 Task: Create a due date automation trigger when advanced on, on the monday of the week a card is due add fields without custom field "Resume" set to a number lower than 1 and greater than 10 at 11:00 AM.
Action: Mouse moved to (875, 256)
Screenshot: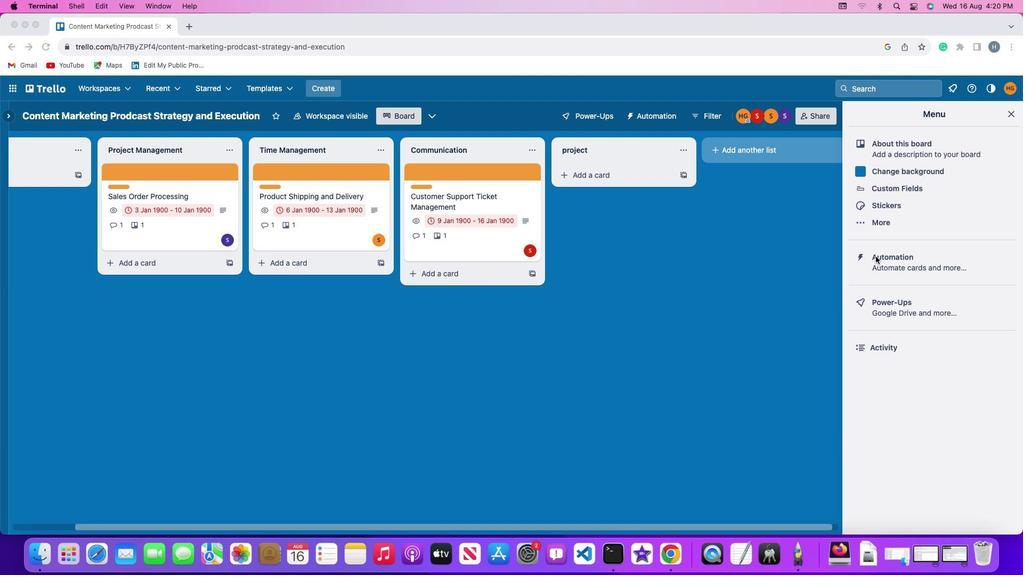 
Action: Mouse pressed left at (875, 256)
Screenshot: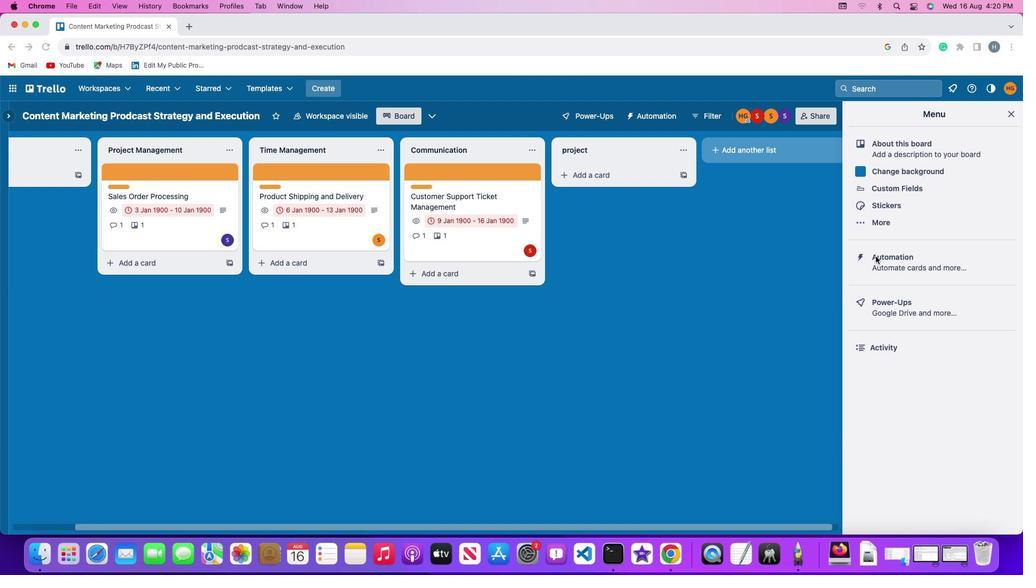 
Action: Mouse pressed left at (875, 256)
Screenshot: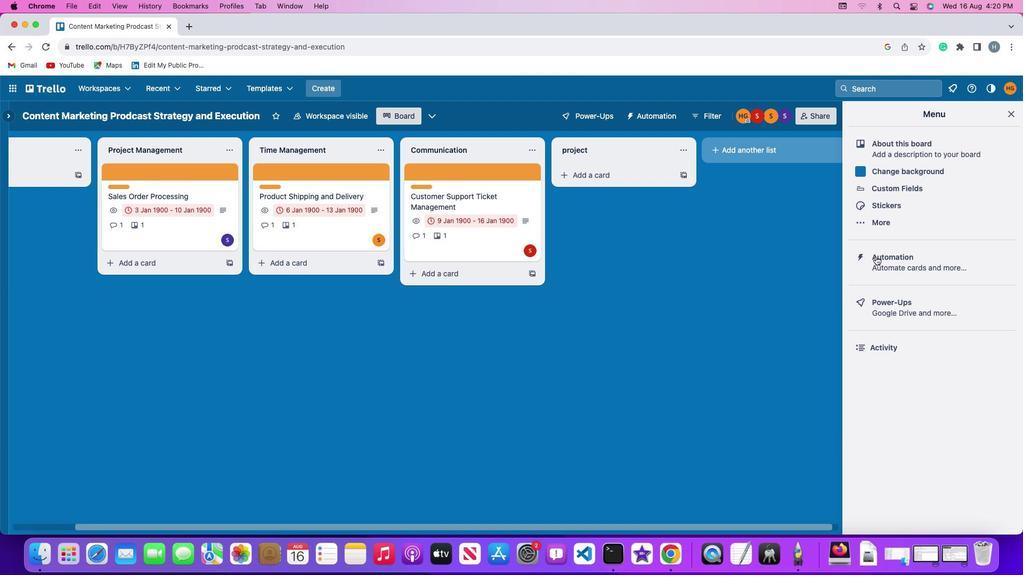 
Action: Mouse moved to (71, 259)
Screenshot: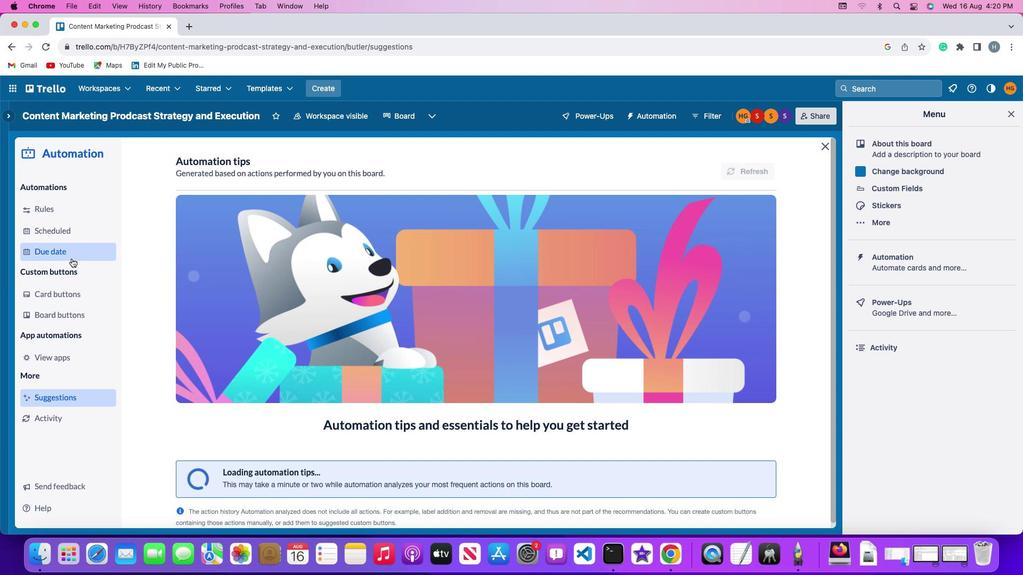 
Action: Mouse pressed left at (71, 259)
Screenshot: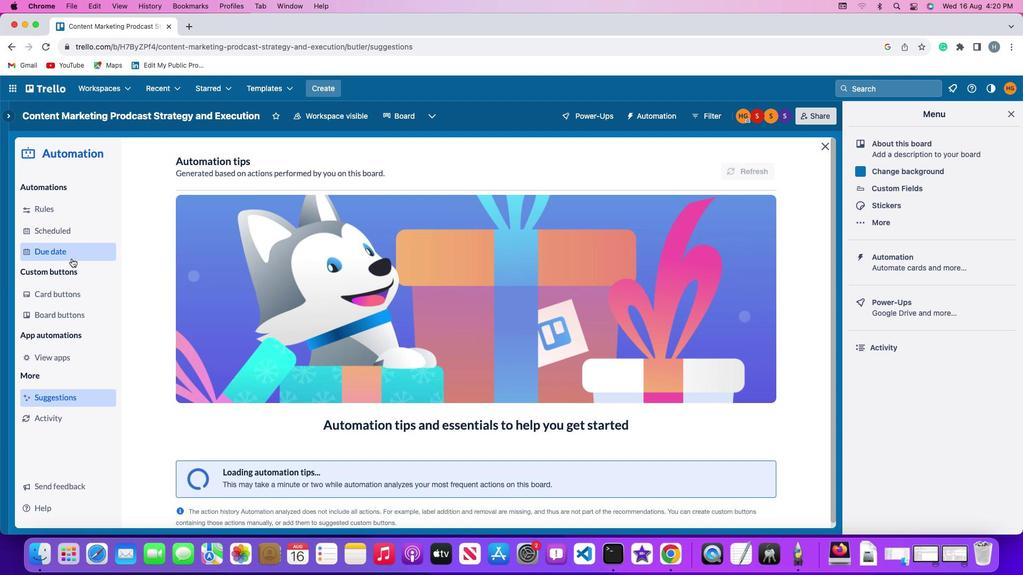 
Action: Mouse moved to (699, 170)
Screenshot: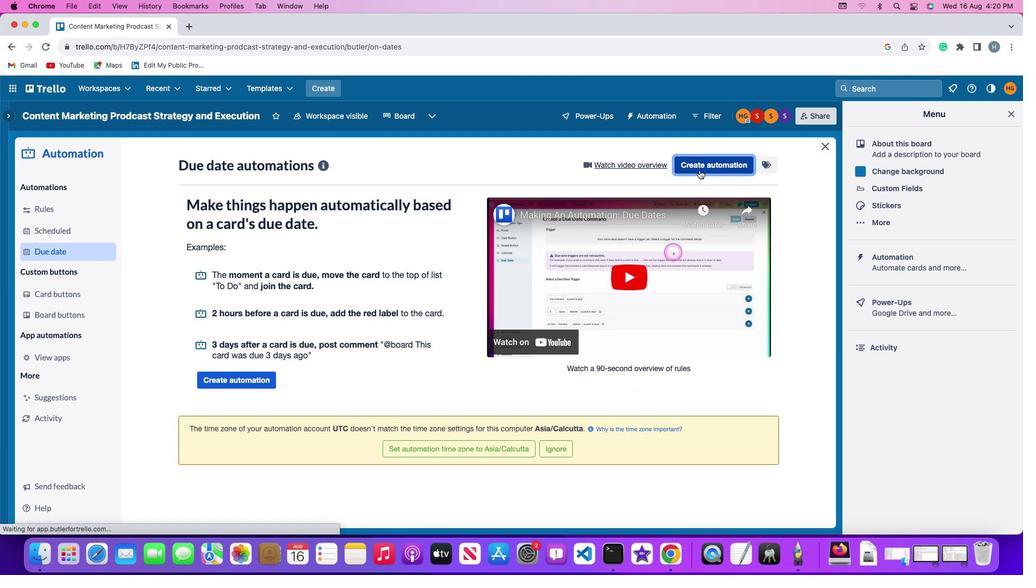 
Action: Mouse pressed left at (699, 170)
Screenshot: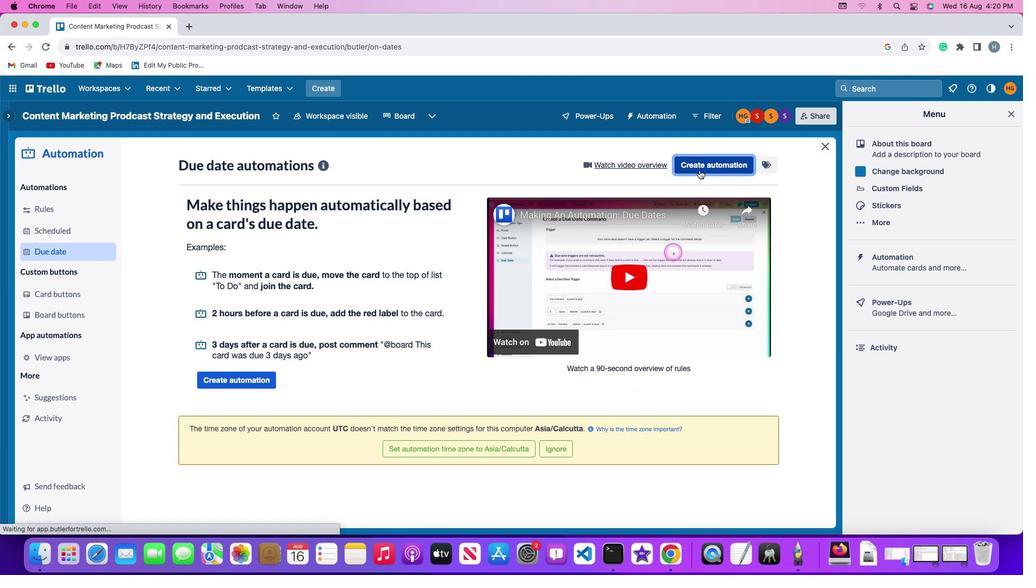 
Action: Mouse moved to (202, 266)
Screenshot: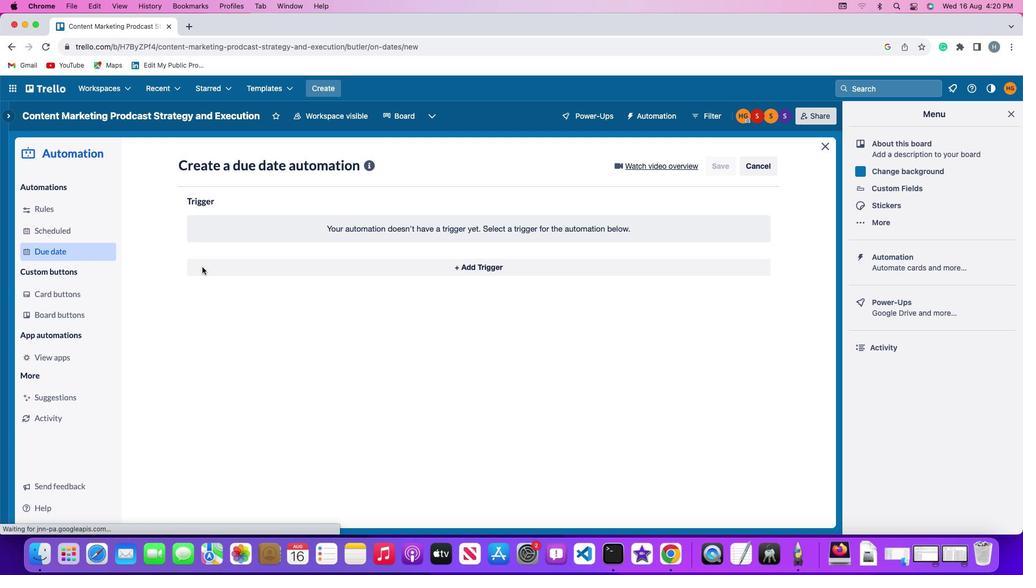 
Action: Mouse pressed left at (202, 266)
Screenshot: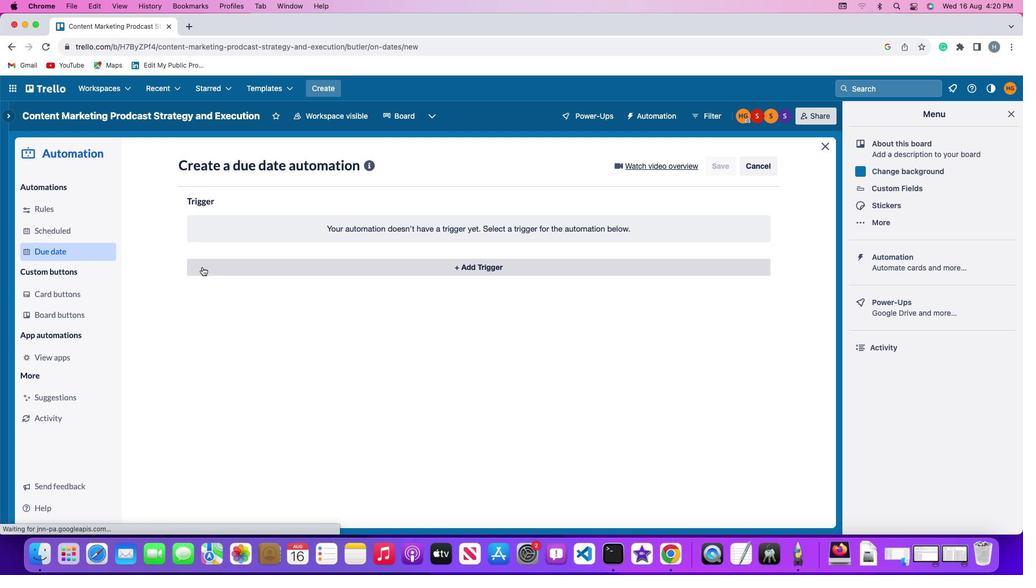 
Action: Mouse moved to (237, 462)
Screenshot: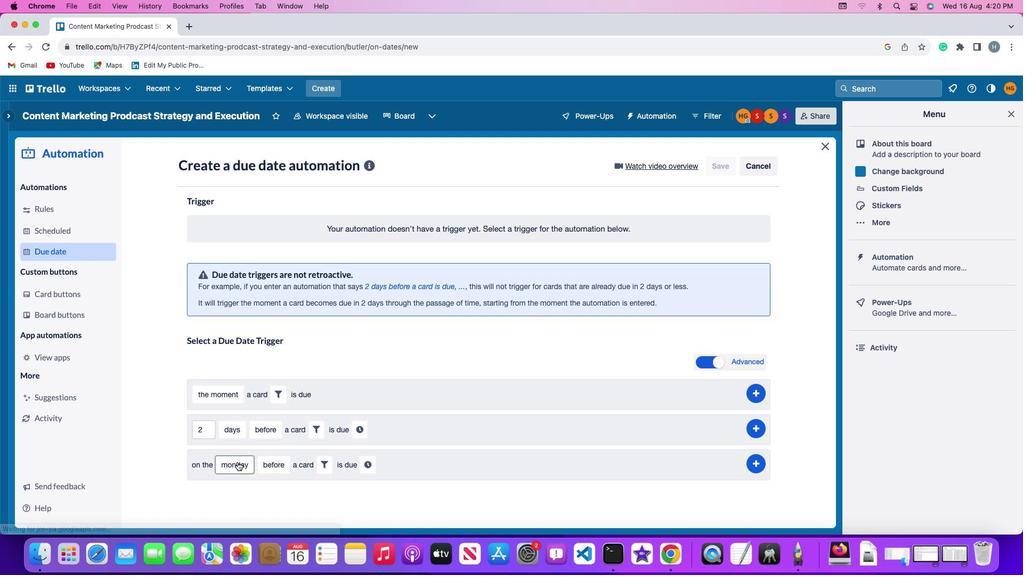 
Action: Mouse pressed left at (237, 462)
Screenshot: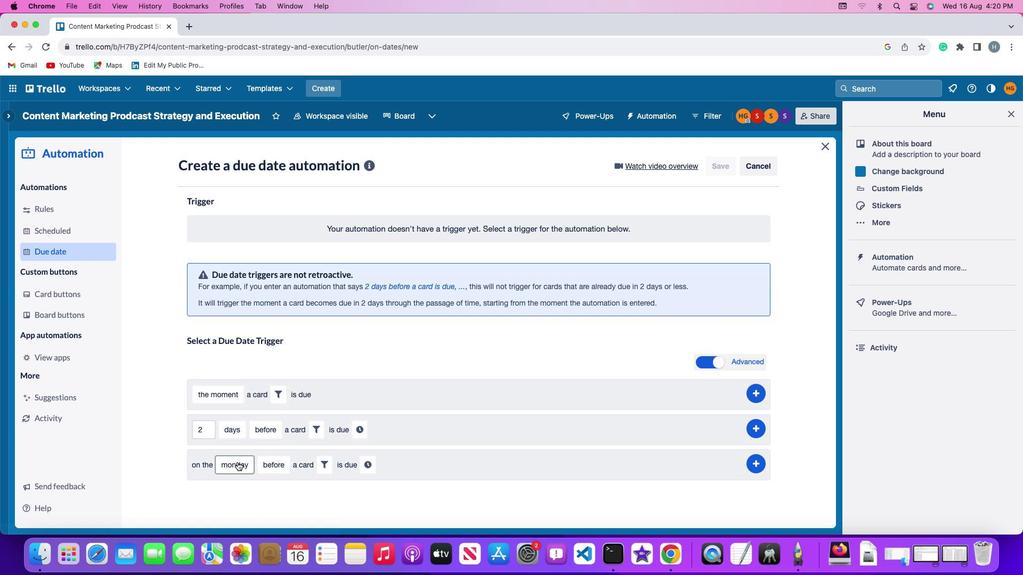 
Action: Mouse moved to (245, 318)
Screenshot: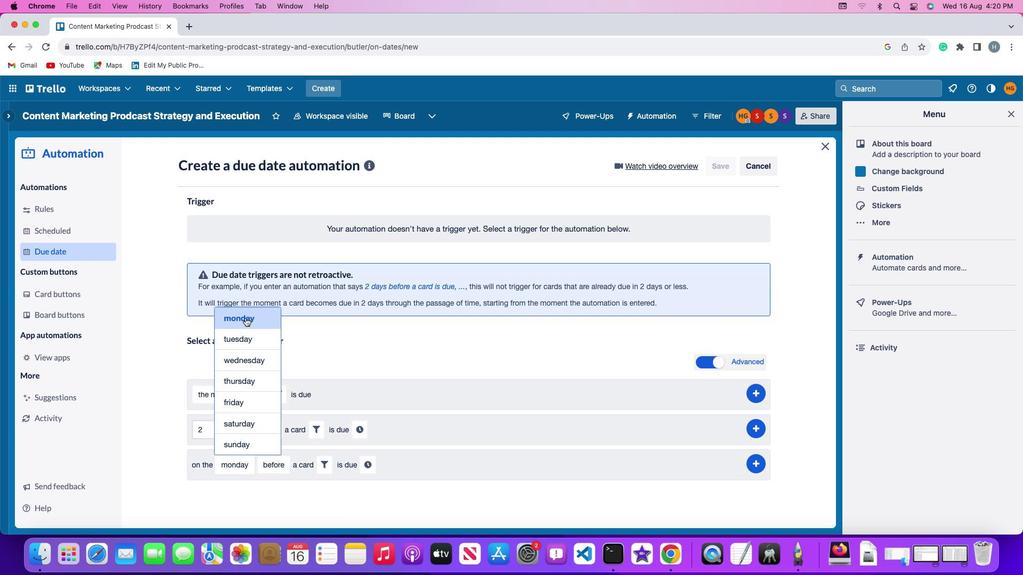
Action: Mouse pressed left at (245, 318)
Screenshot: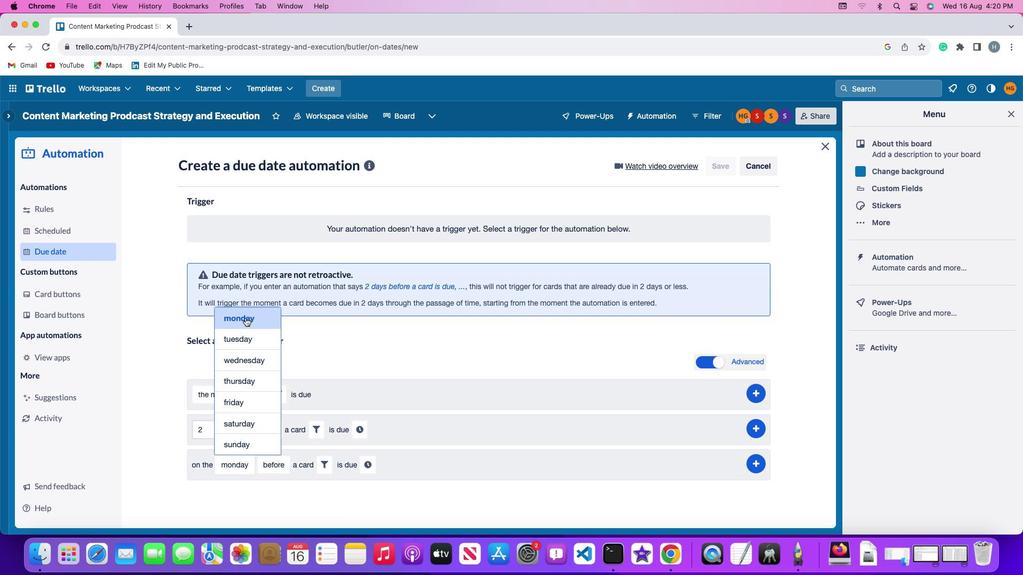 
Action: Mouse moved to (270, 467)
Screenshot: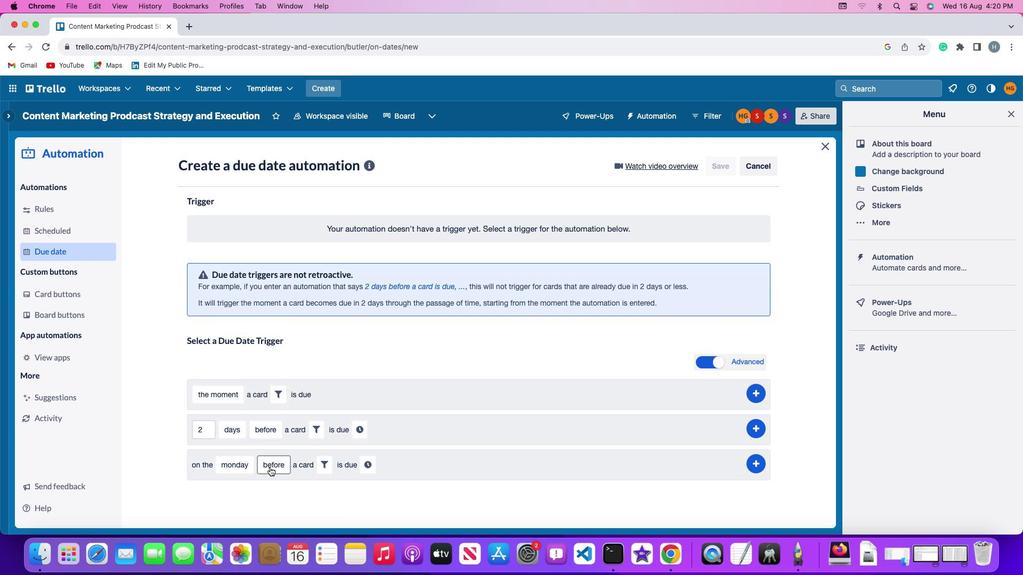 
Action: Mouse pressed left at (270, 467)
Screenshot: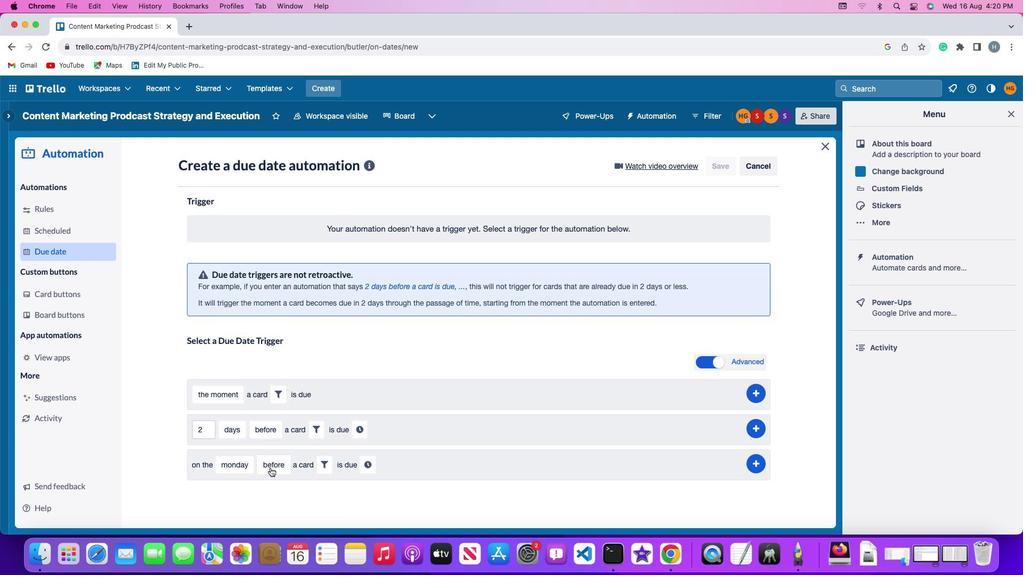 
Action: Mouse moved to (282, 421)
Screenshot: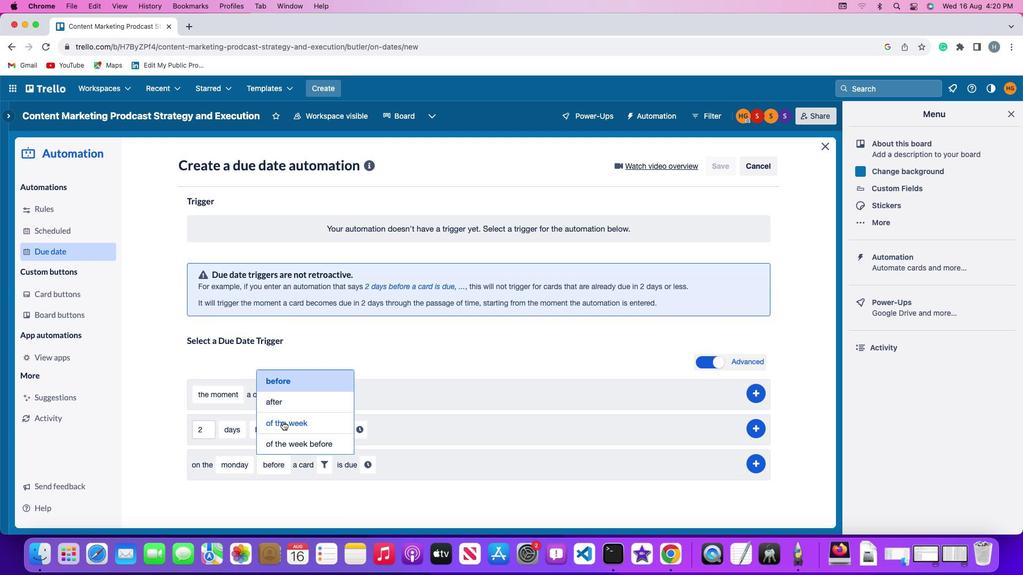 
Action: Mouse pressed left at (282, 421)
Screenshot: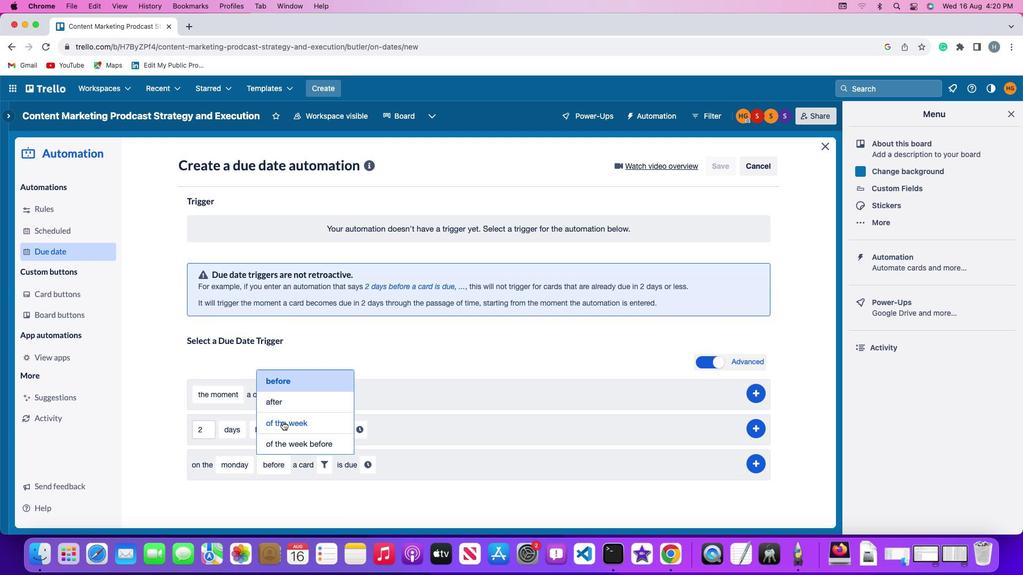 
Action: Mouse moved to (345, 468)
Screenshot: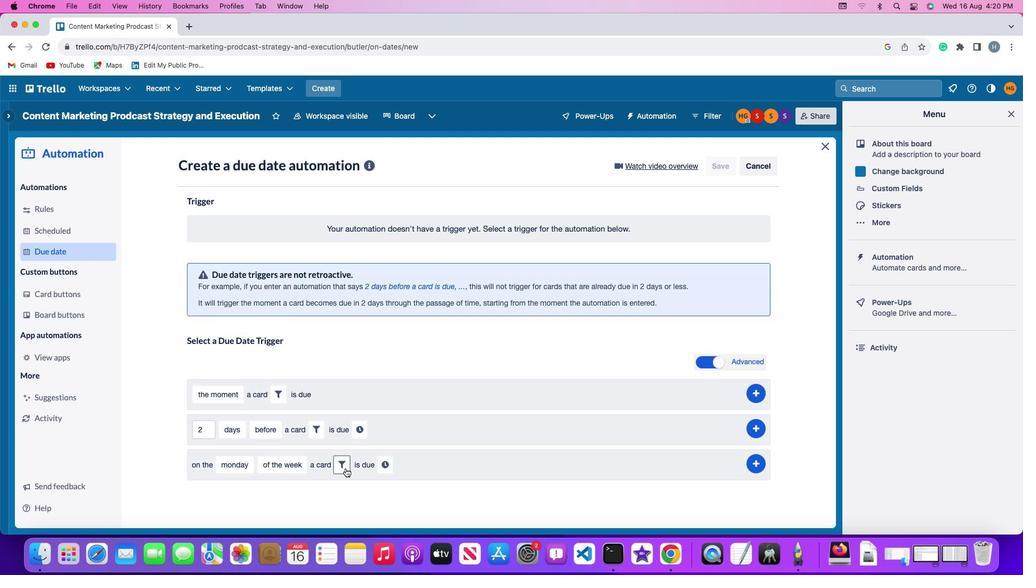 
Action: Mouse pressed left at (345, 468)
Screenshot: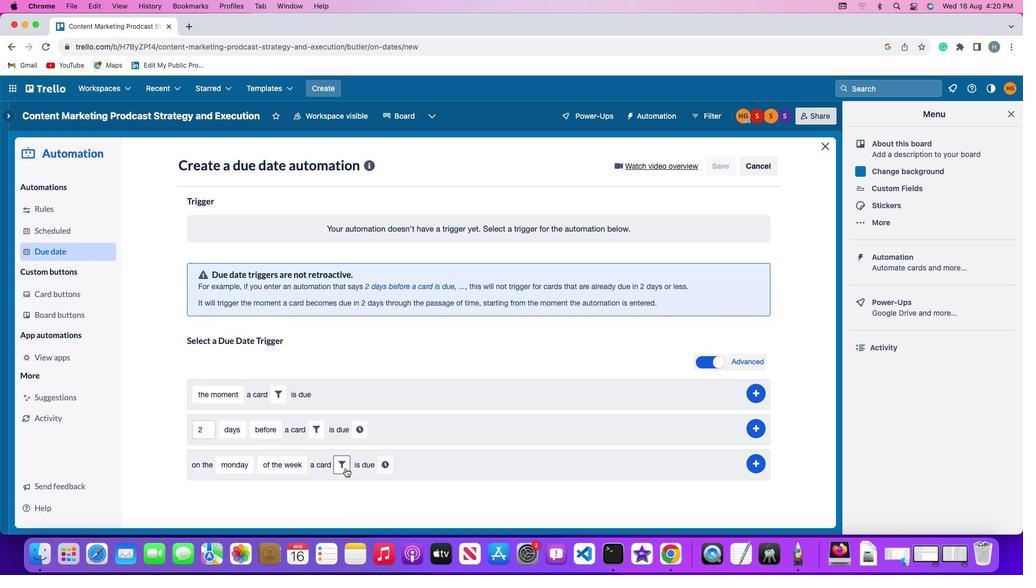 
Action: Mouse moved to (522, 498)
Screenshot: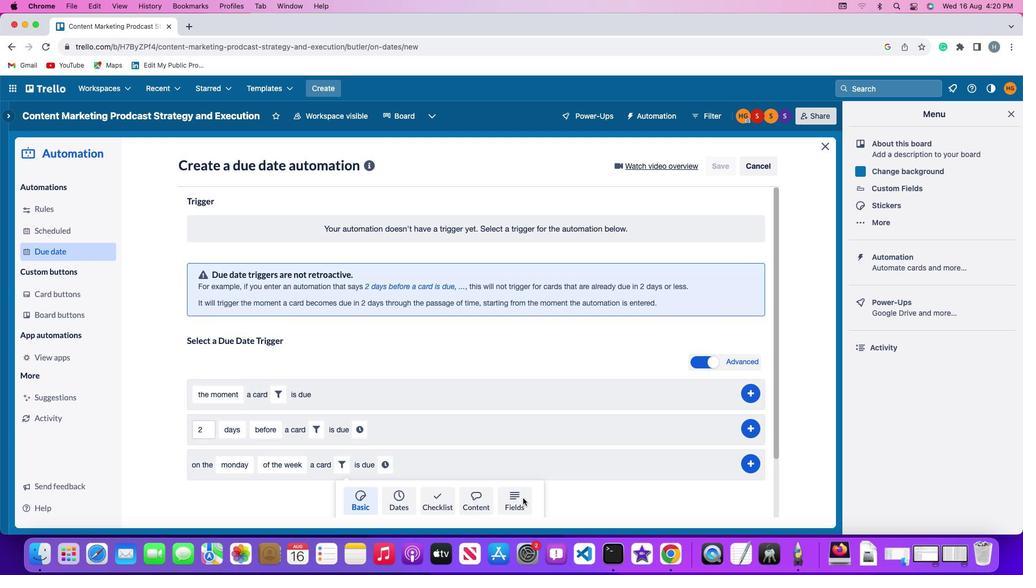 
Action: Mouse pressed left at (522, 498)
Screenshot: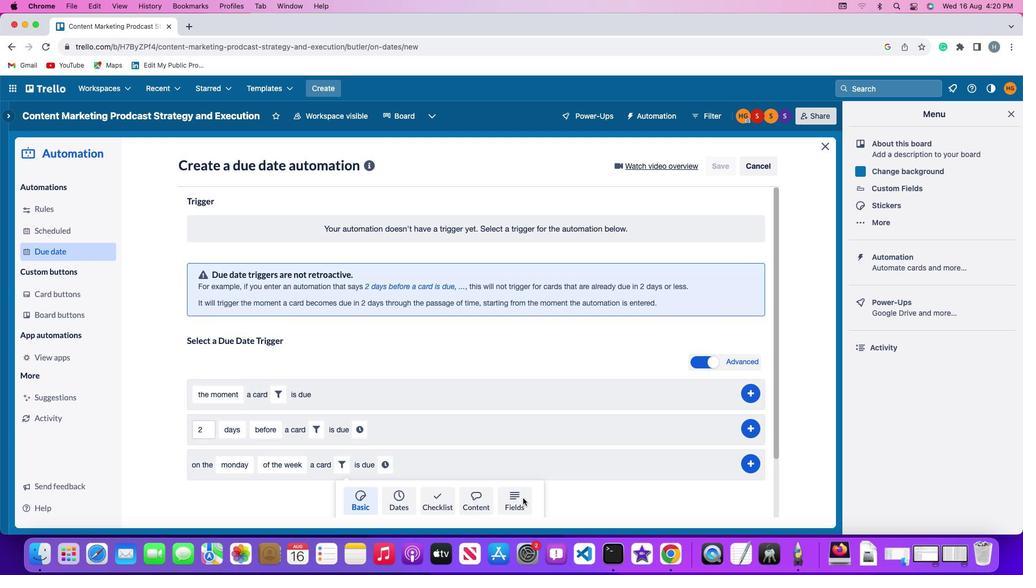 
Action: Mouse moved to (289, 490)
Screenshot: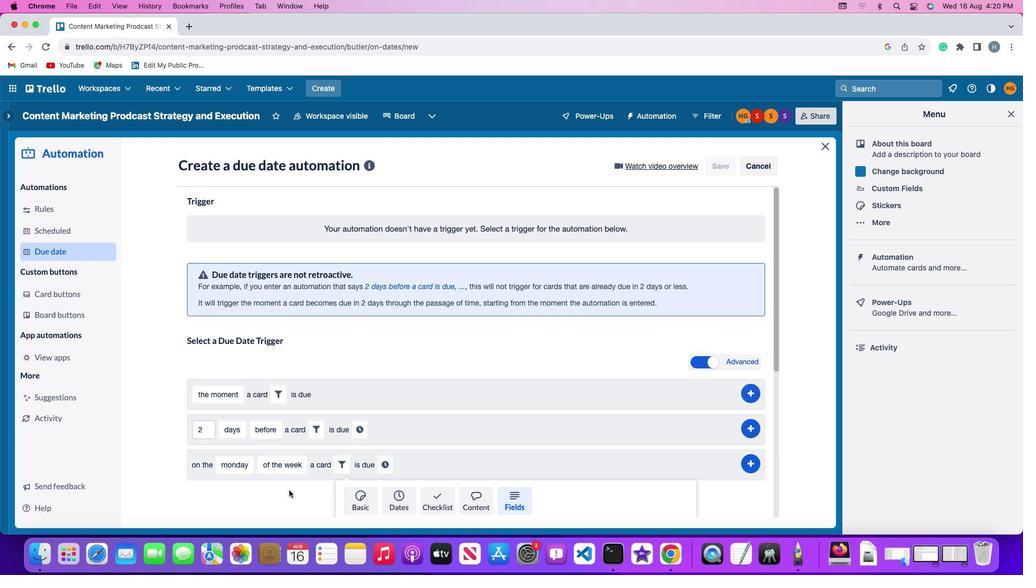 
Action: Mouse scrolled (289, 490) with delta (0, 0)
Screenshot: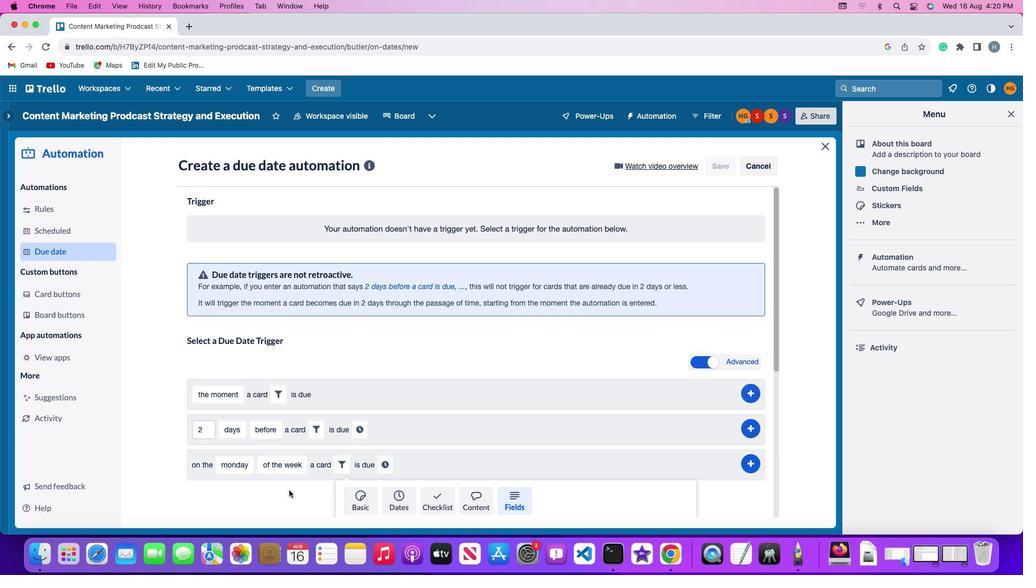 
Action: Mouse scrolled (289, 490) with delta (0, 0)
Screenshot: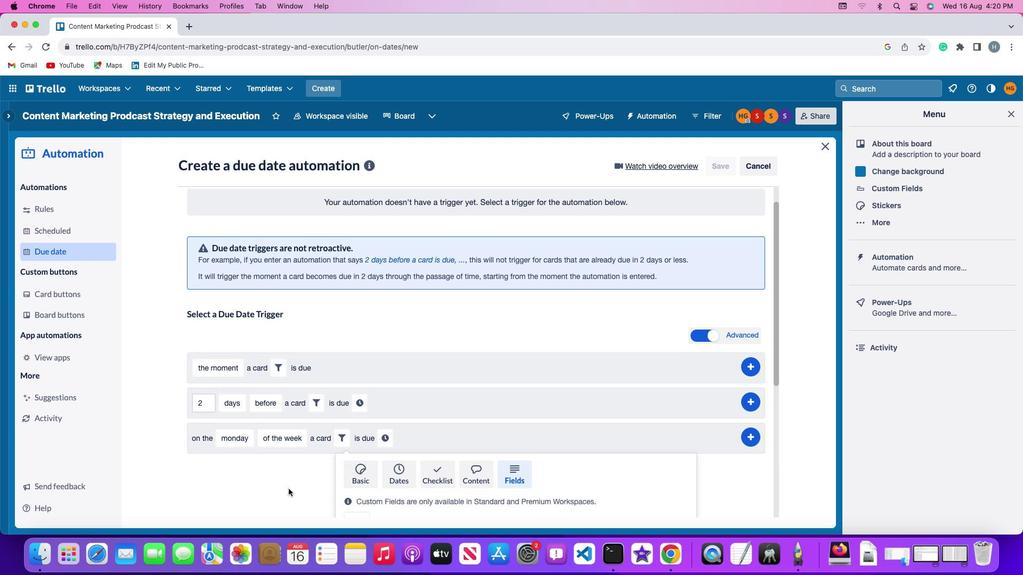 
Action: Mouse scrolled (289, 490) with delta (0, -1)
Screenshot: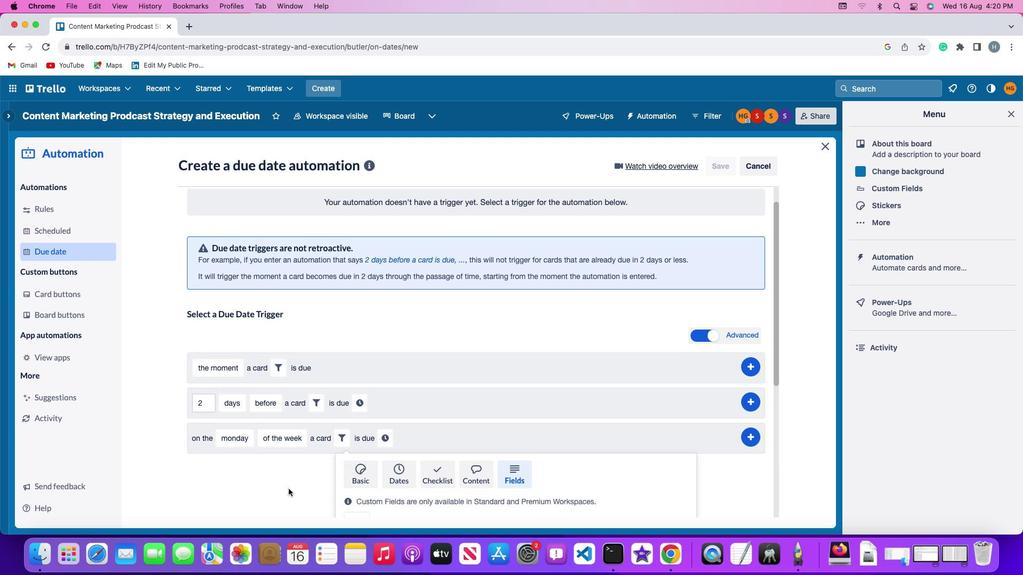 
Action: Mouse moved to (289, 490)
Screenshot: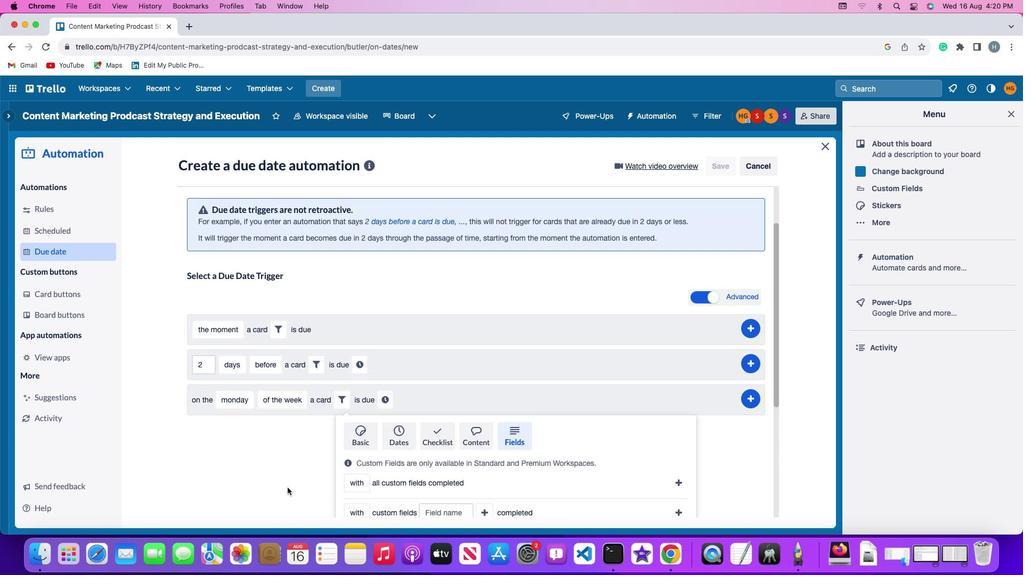 
Action: Mouse scrolled (289, 490) with delta (0, -2)
Screenshot: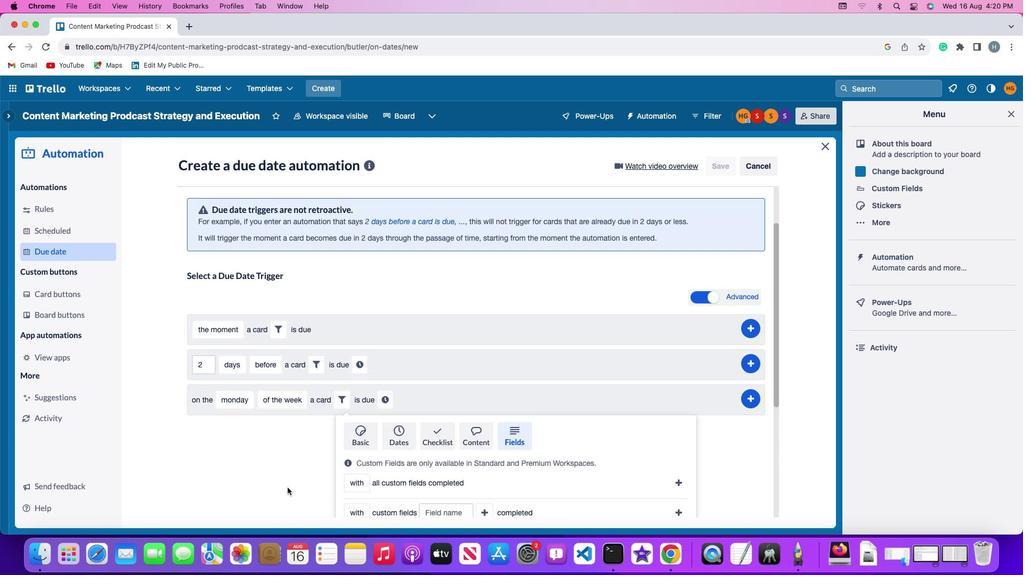 
Action: Mouse moved to (288, 489)
Screenshot: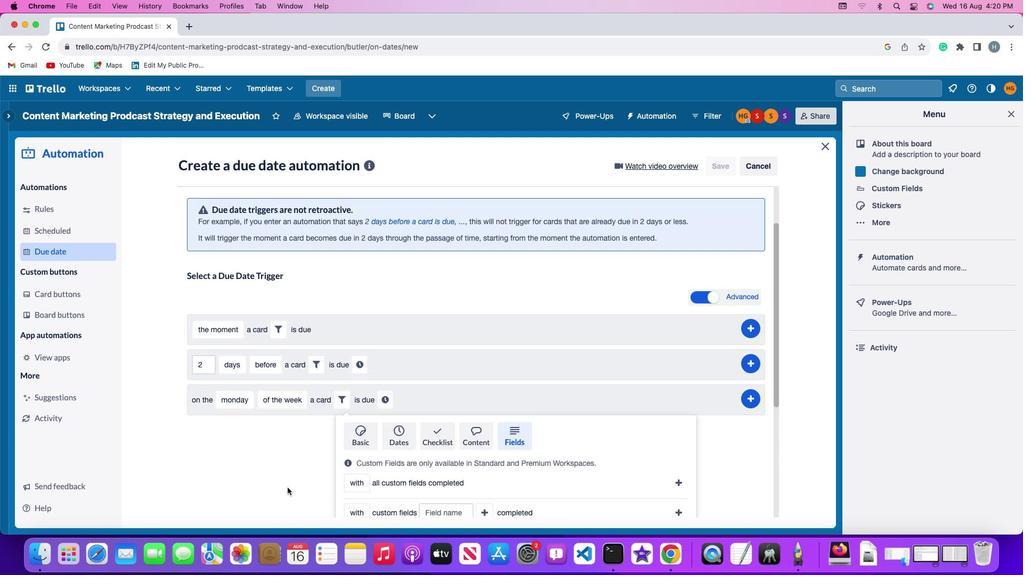 
Action: Mouse scrolled (288, 489) with delta (0, -3)
Screenshot: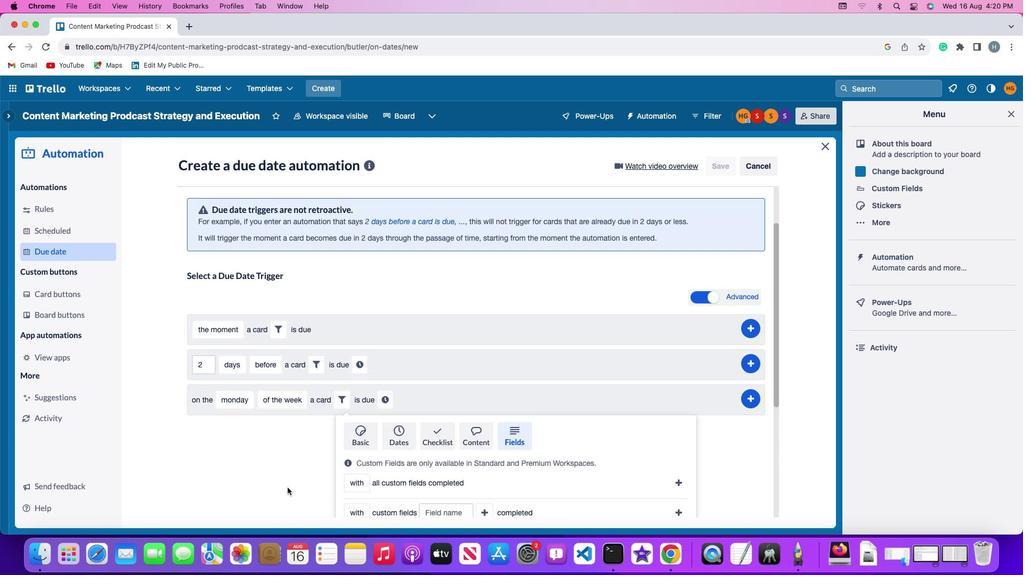 
Action: Mouse moved to (283, 487)
Screenshot: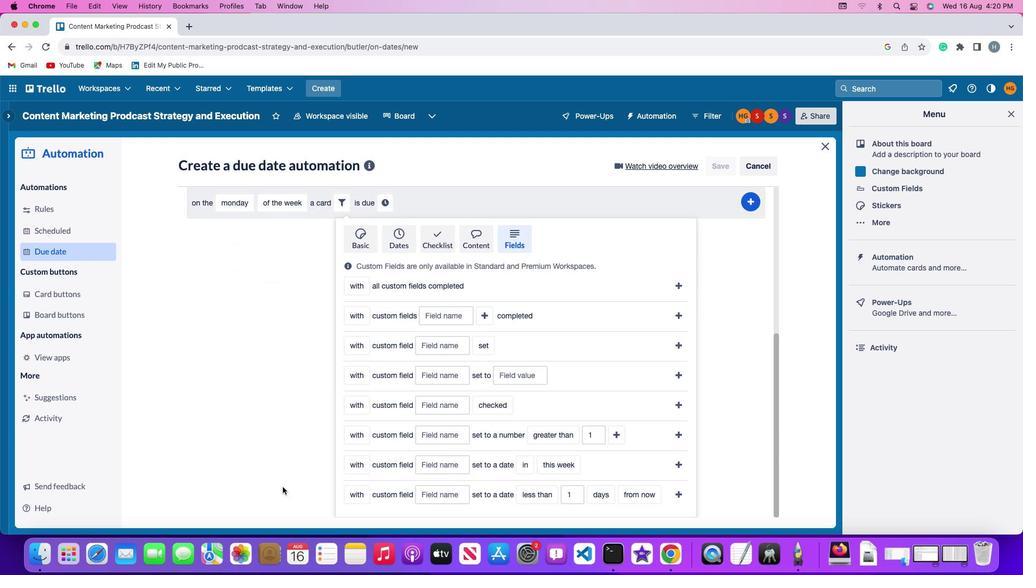 
Action: Mouse scrolled (283, 487) with delta (0, 0)
Screenshot: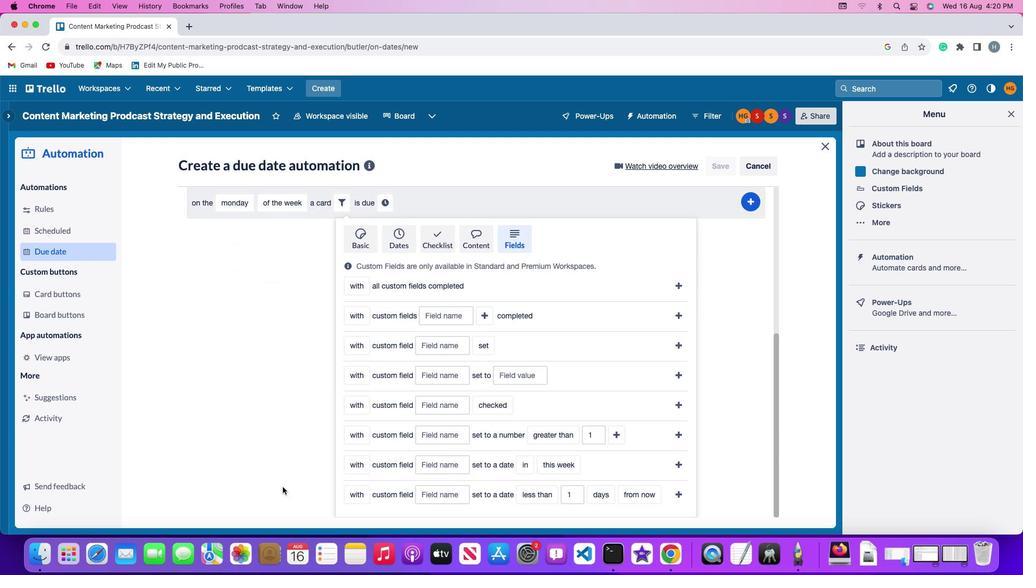 
Action: Mouse moved to (282, 487)
Screenshot: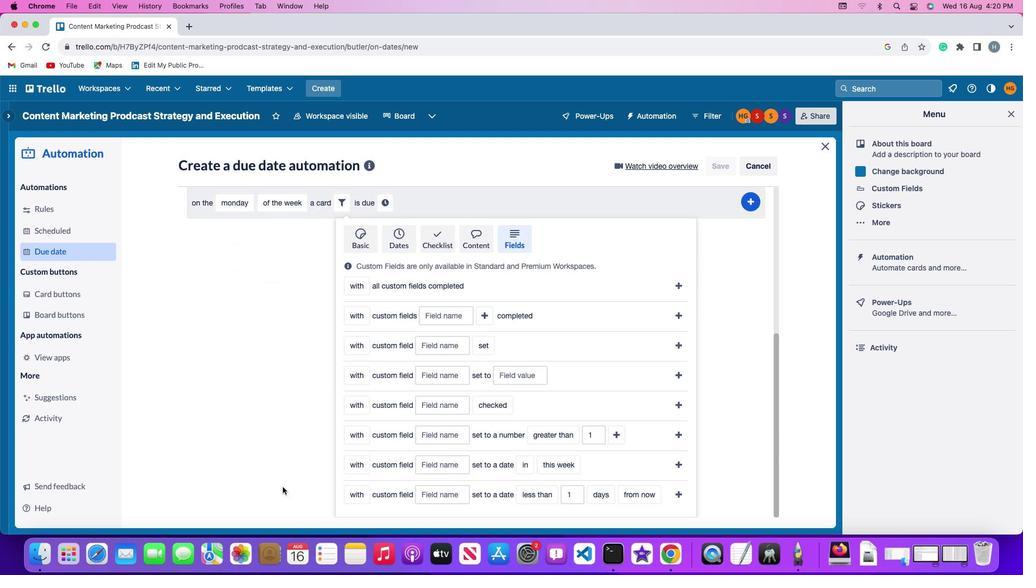 
Action: Mouse scrolled (282, 487) with delta (0, 0)
Screenshot: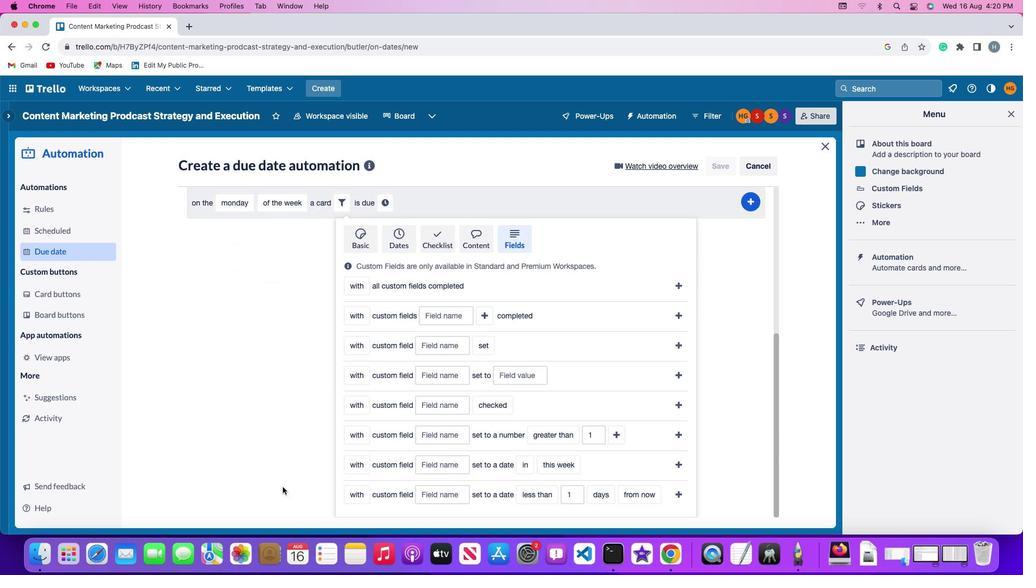 
Action: Mouse scrolled (282, 487) with delta (0, -1)
Screenshot: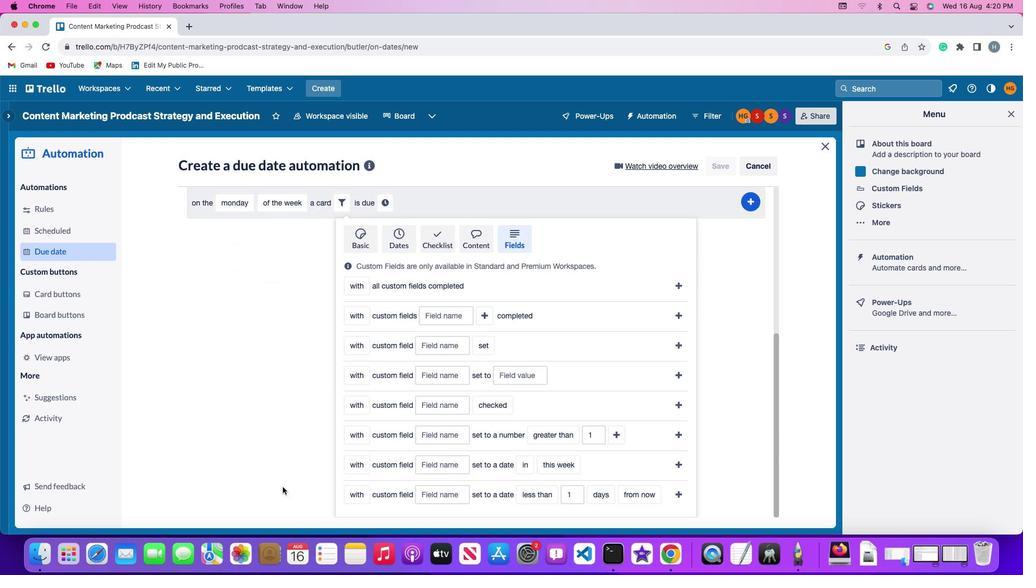 
Action: Mouse scrolled (282, 487) with delta (0, -2)
Screenshot: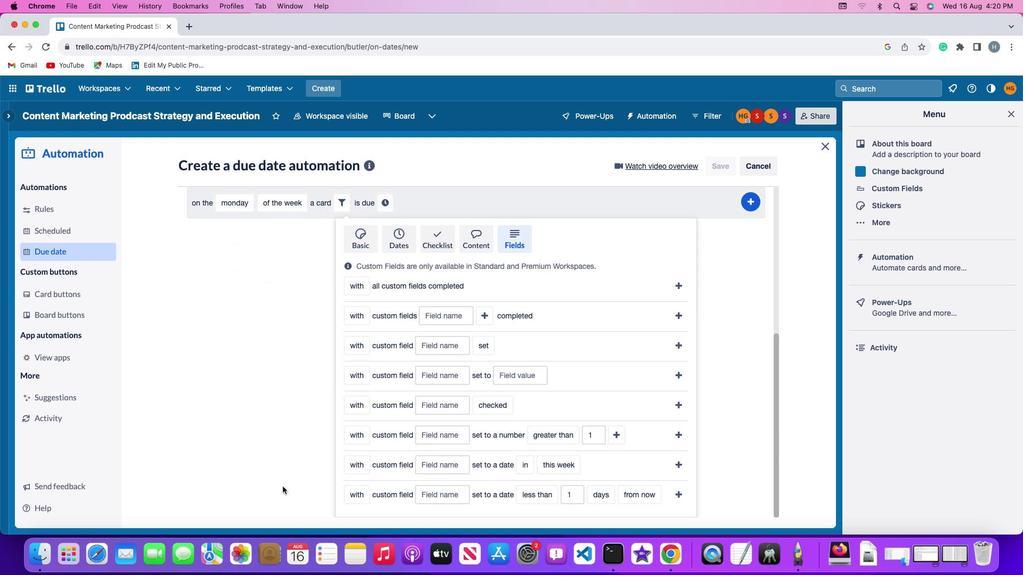 
Action: Mouse moved to (282, 487)
Screenshot: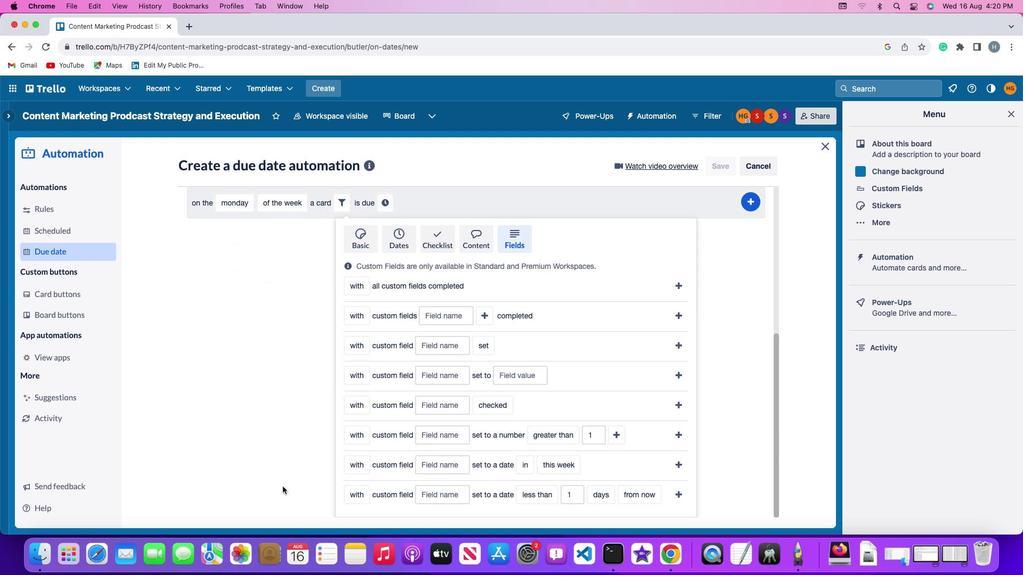
Action: Mouse scrolled (282, 487) with delta (0, -3)
Screenshot: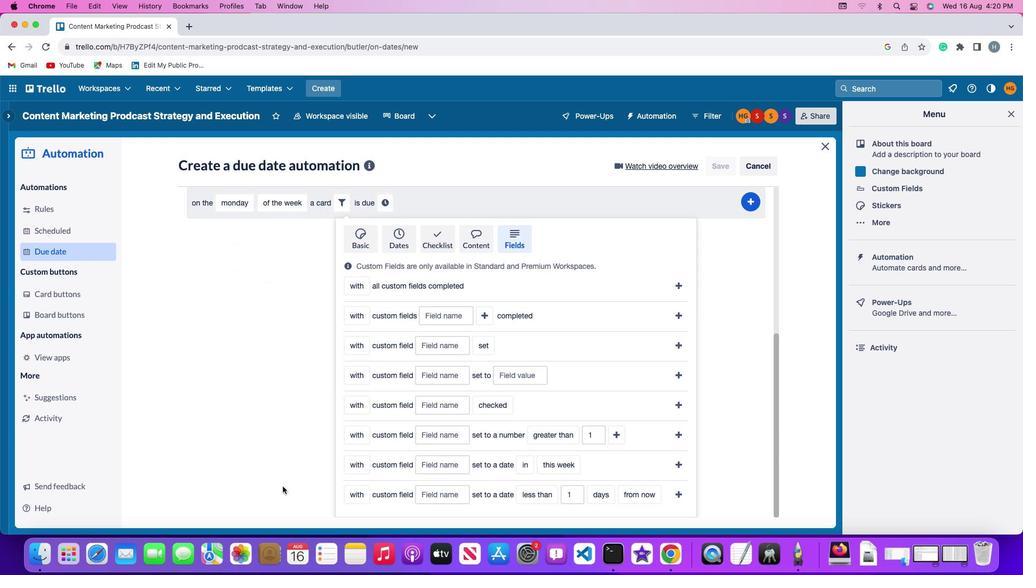 
Action: Mouse moved to (282, 487)
Screenshot: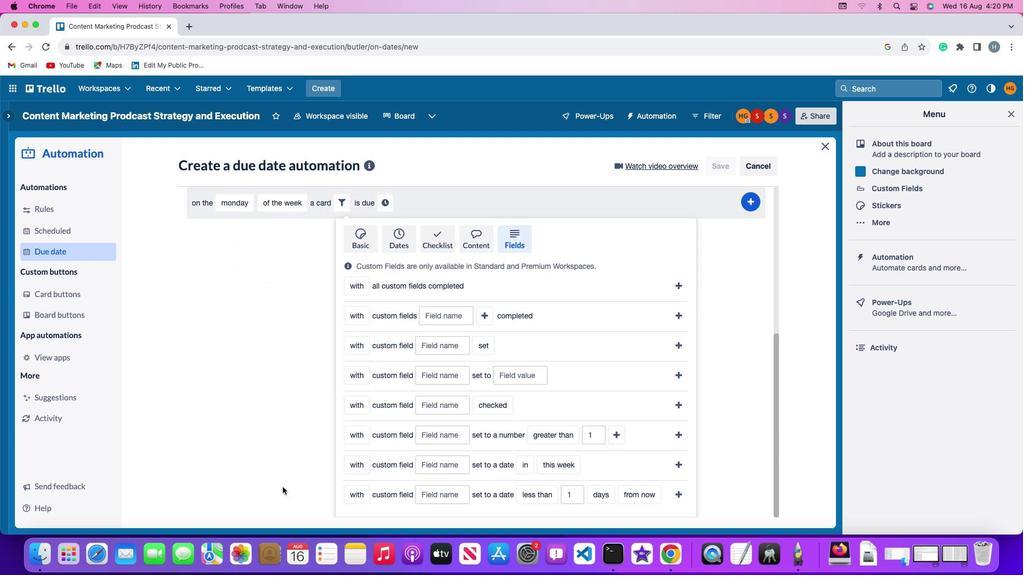 
Action: Mouse scrolled (282, 487) with delta (0, 0)
Screenshot: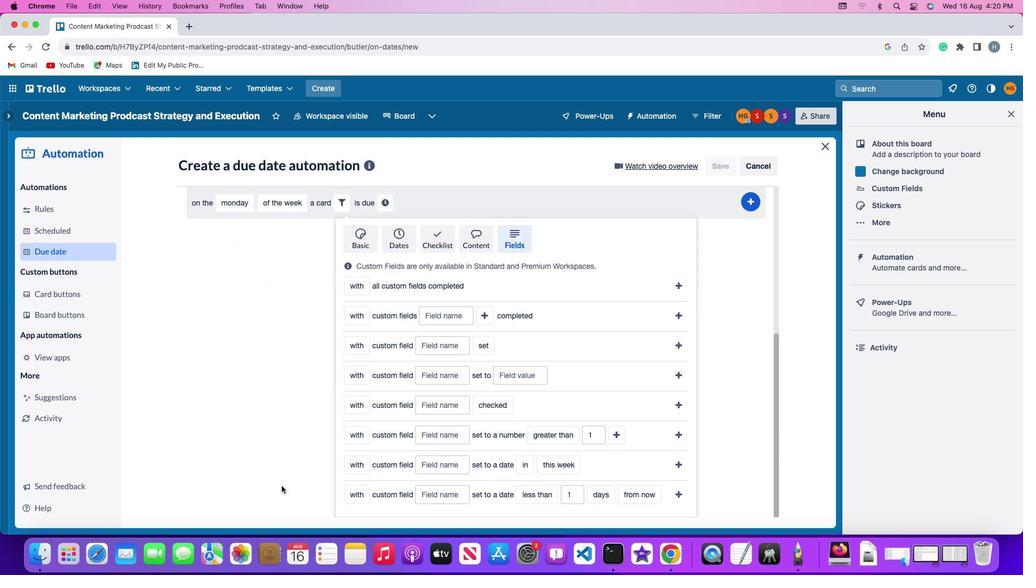 
Action: Mouse scrolled (282, 487) with delta (0, 0)
Screenshot: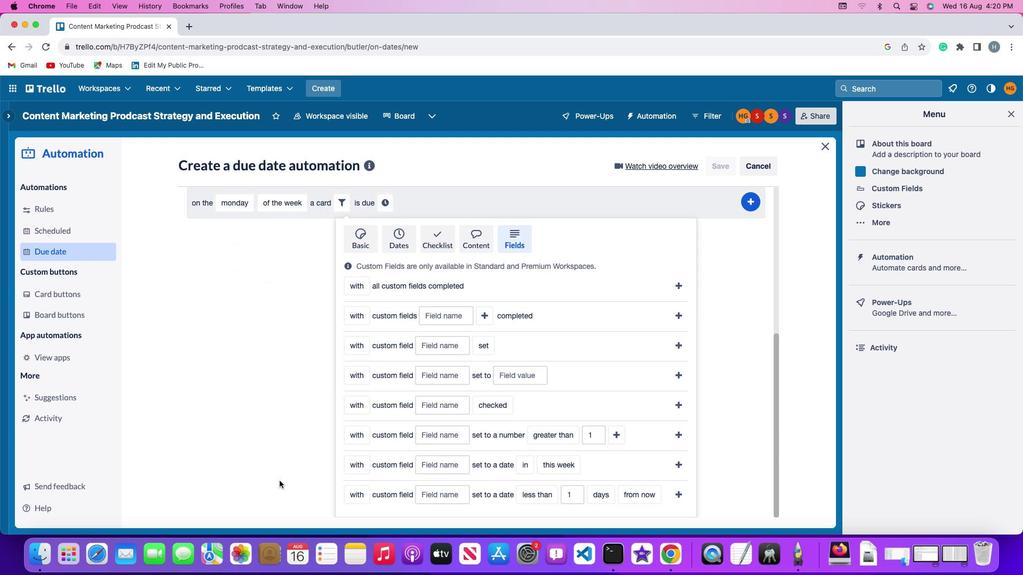 
Action: Mouse moved to (280, 483)
Screenshot: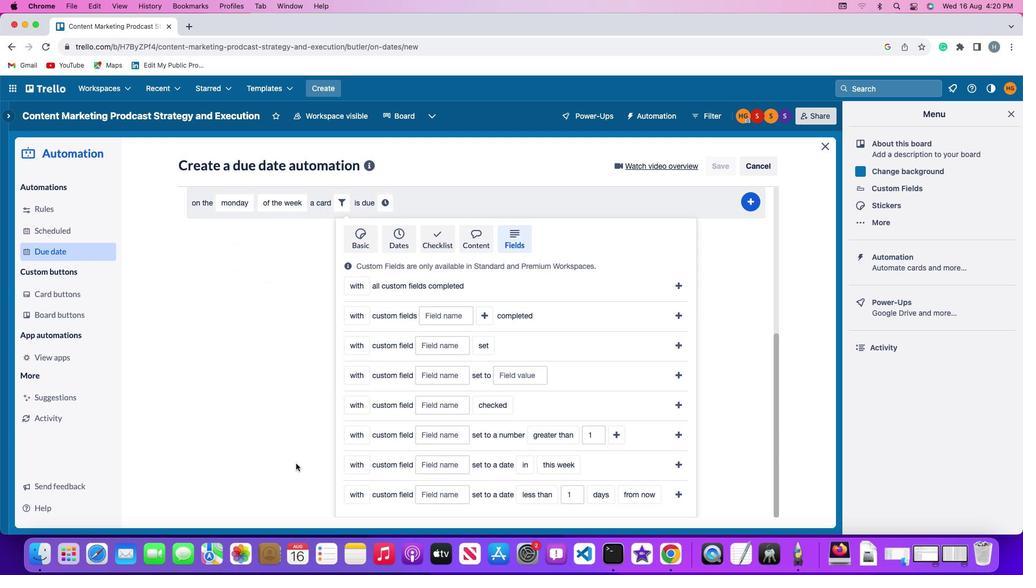 
Action: Mouse scrolled (280, 483) with delta (0, -1)
Screenshot: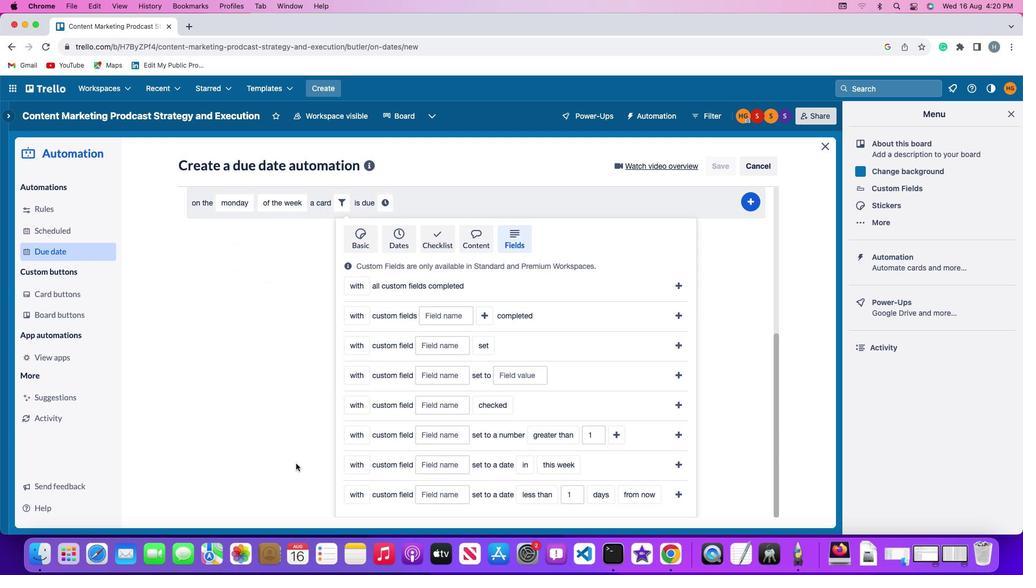
Action: Mouse moved to (356, 435)
Screenshot: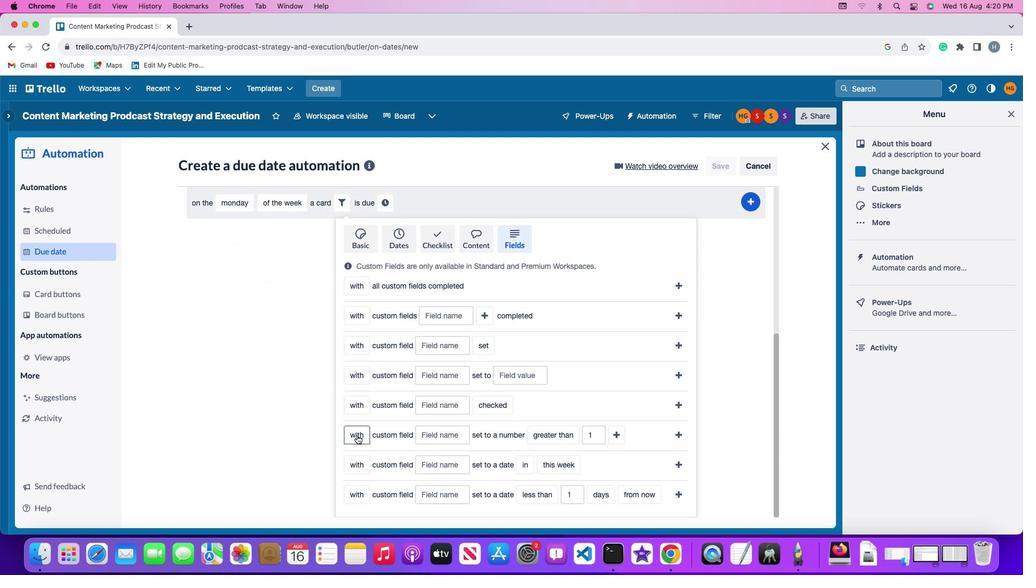 
Action: Mouse pressed left at (356, 435)
Screenshot: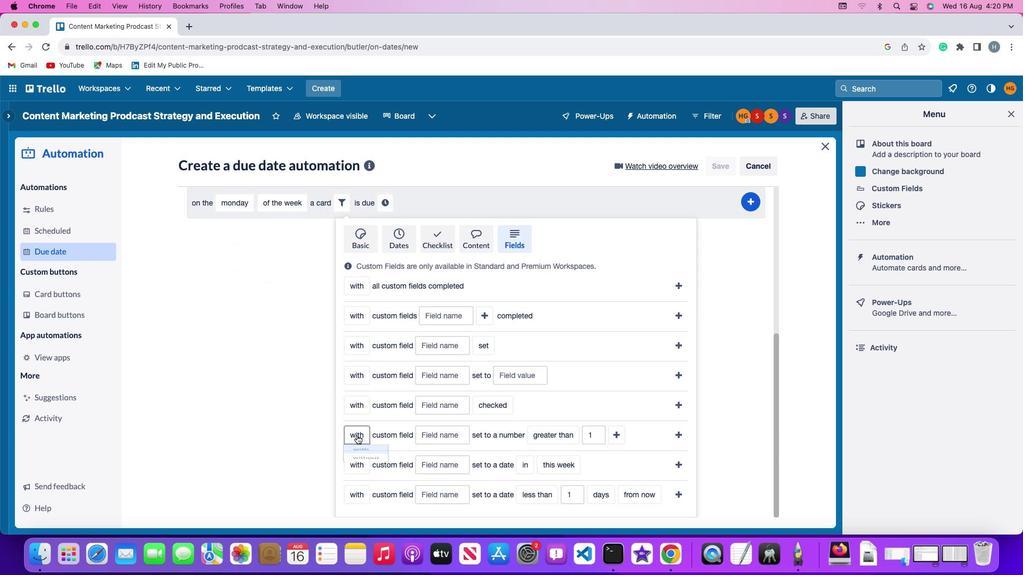 
Action: Mouse moved to (363, 475)
Screenshot: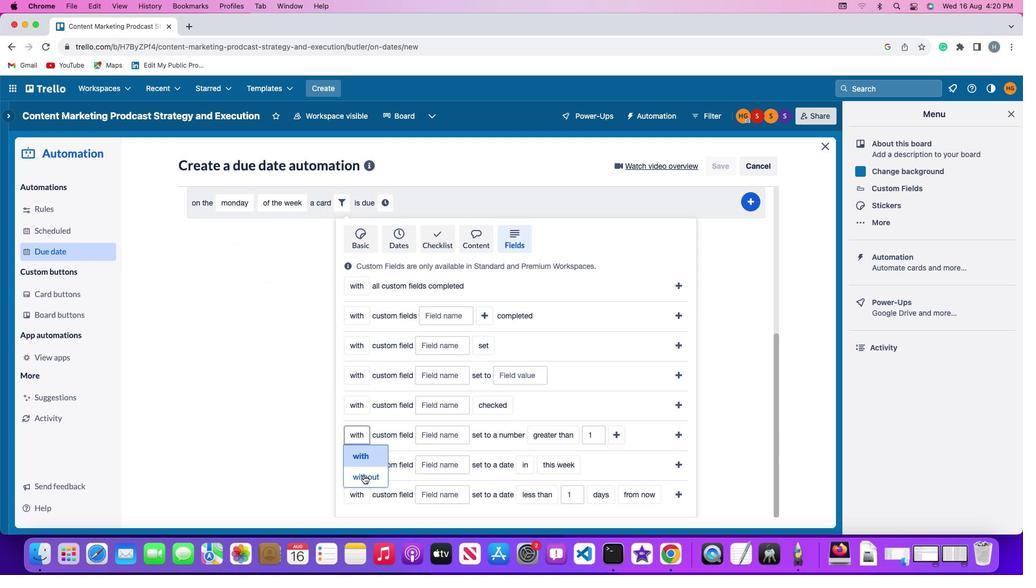 
Action: Mouse pressed left at (363, 475)
Screenshot: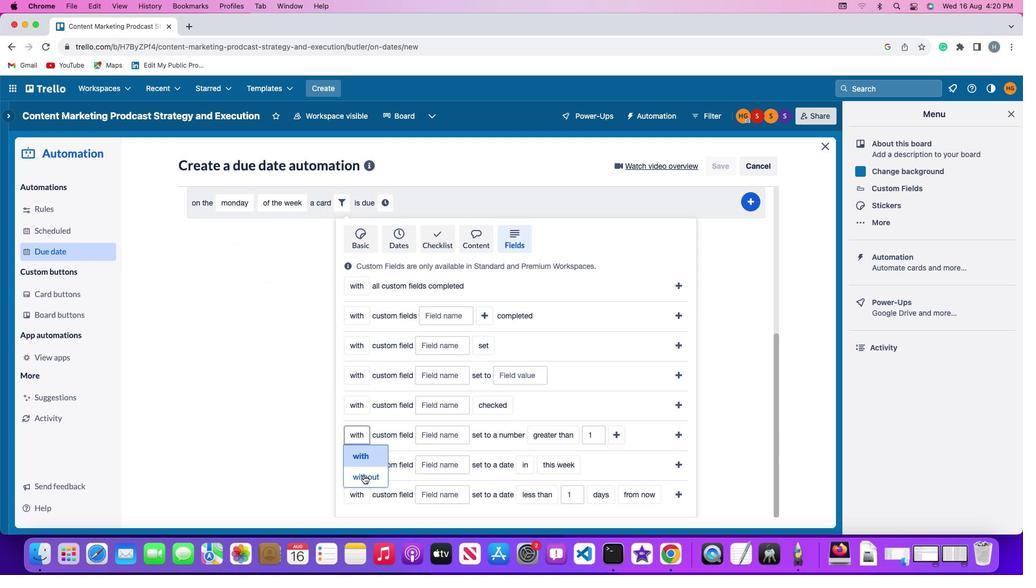 
Action: Mouse moved to (440, 436)
Screenshot: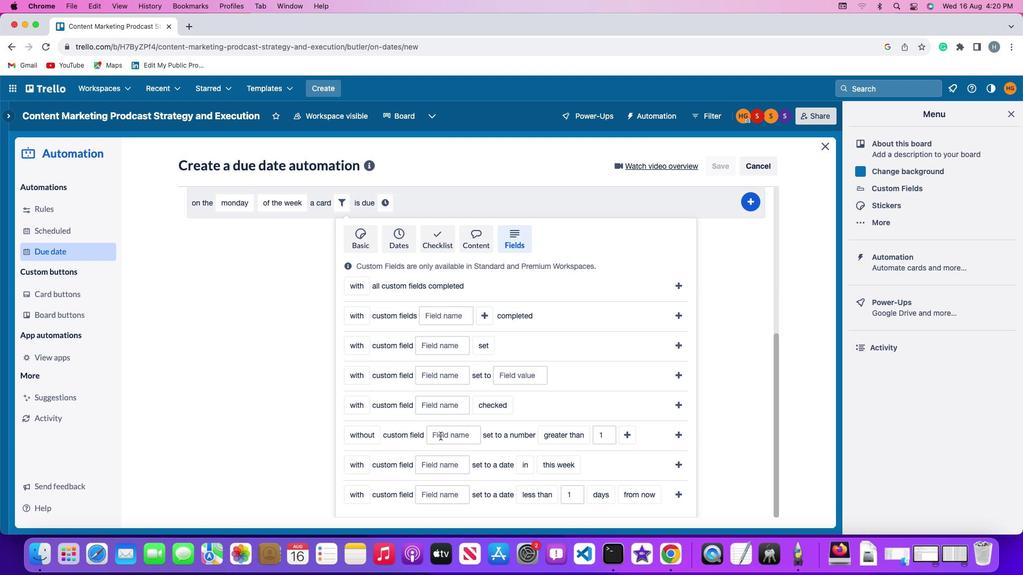 
Action: Mouse pressed left at (440, 436)
Screenshot: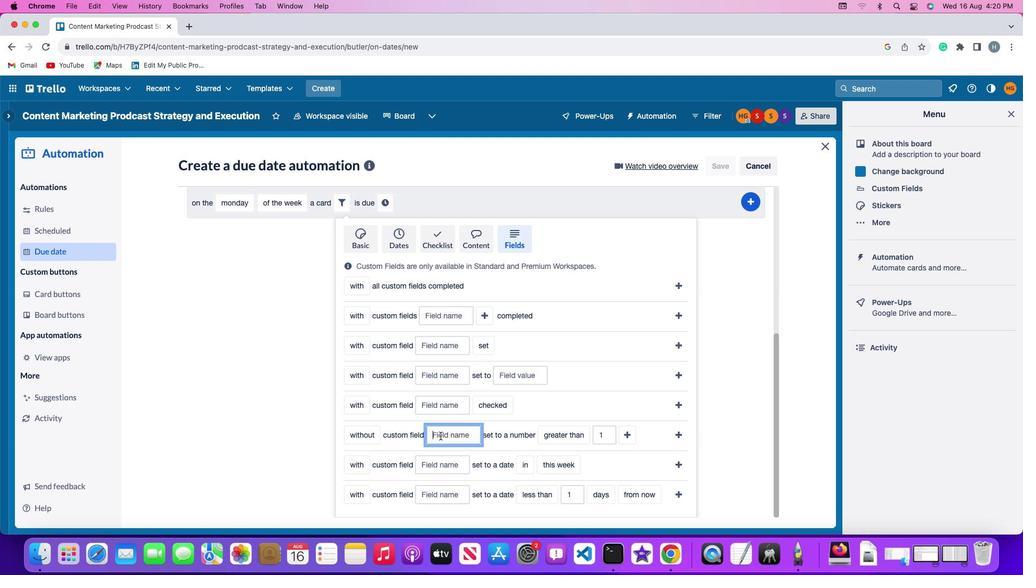 
Action: Key pressed Key.shift'R''e''s''u''m''e'
Screenshot: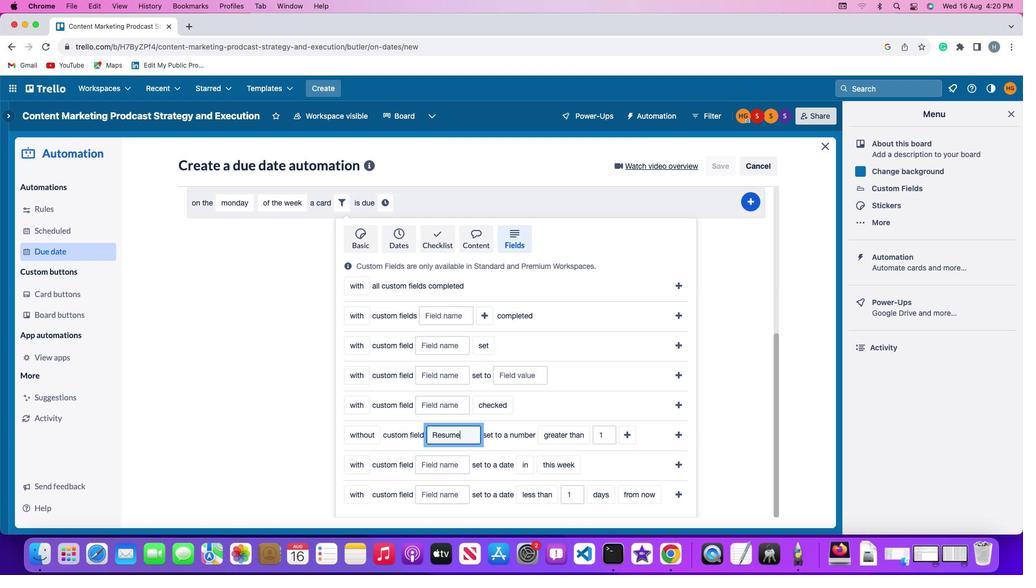 
Action: Mouse moved to (545, 435)
Screenshot: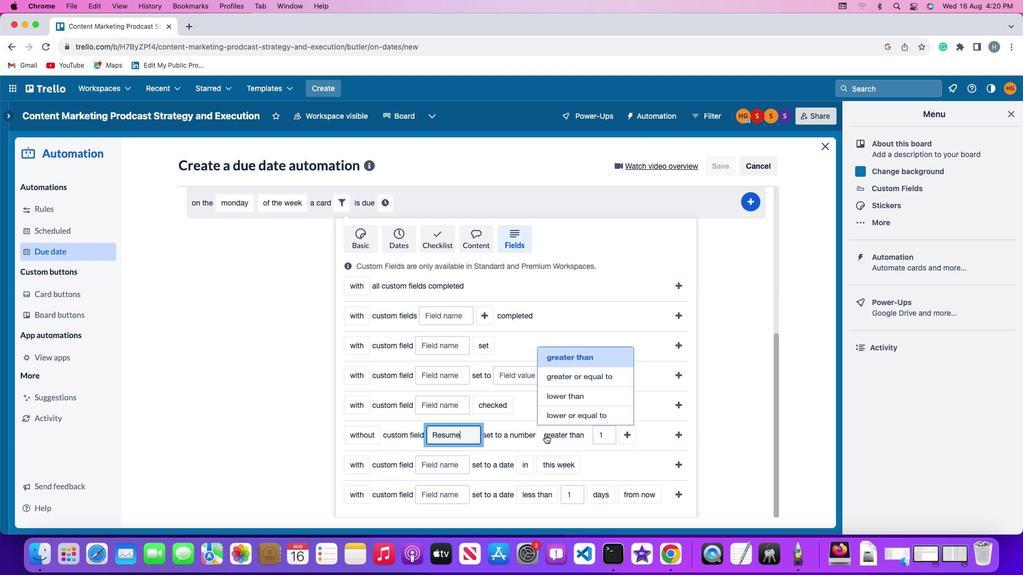 
Action: Mouse pressed left at (545, 435)
Screenshot: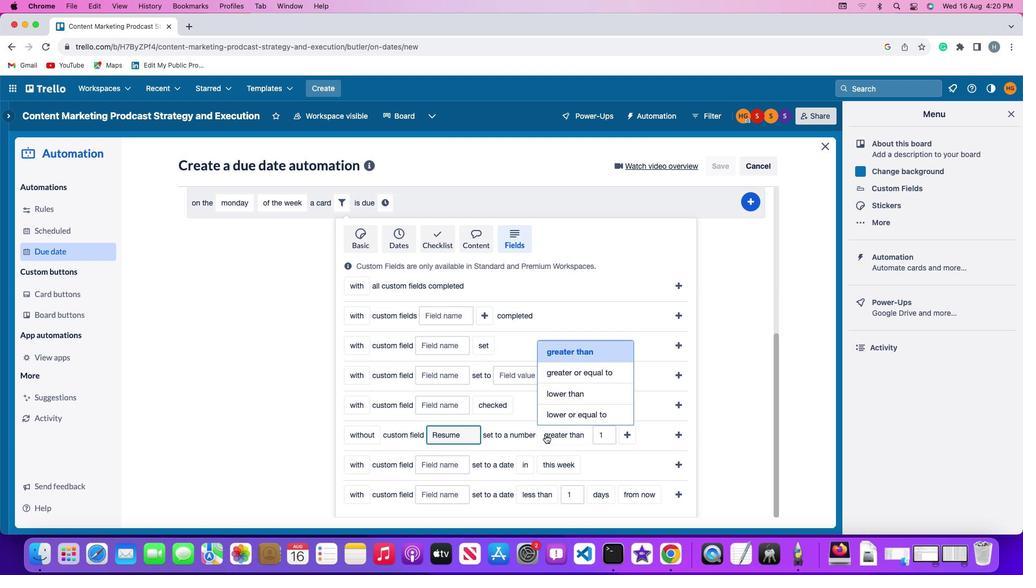
Action: Mouse moved to (562, 396)
Screenshot: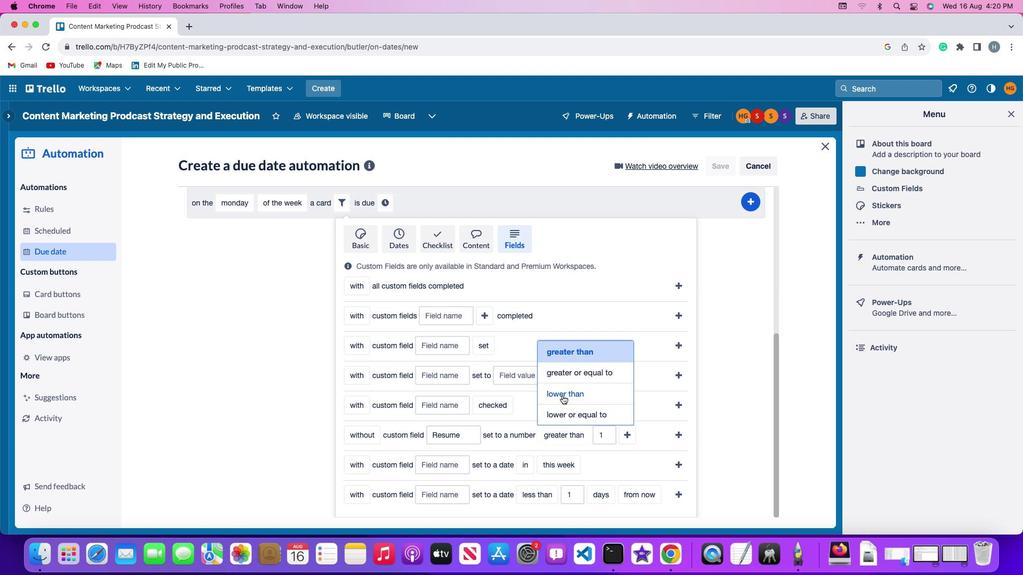 
Action: Mouse pressed left at (562, 396)
Screenshot: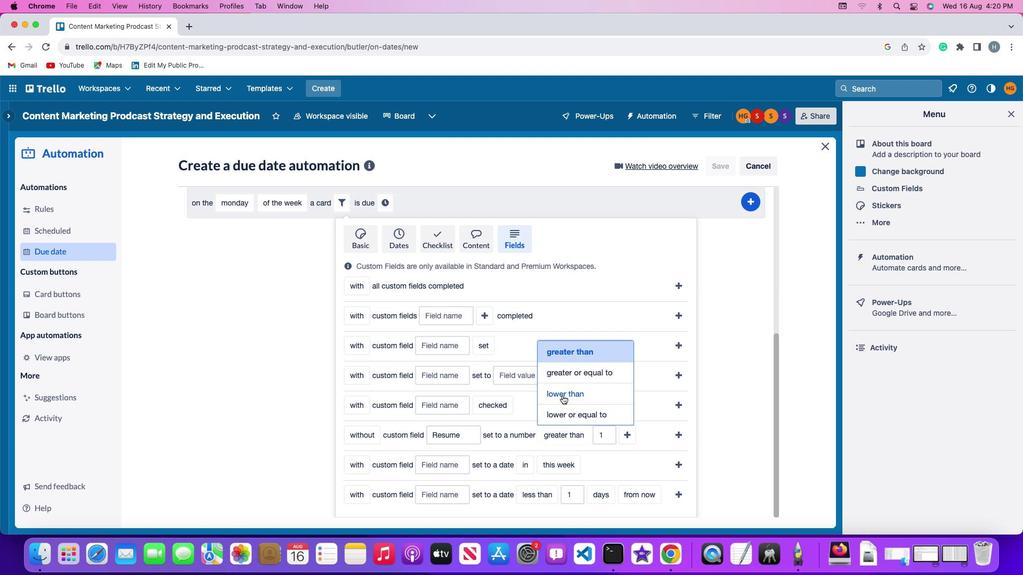 
Action: Mouse moved to (604, 435)
Screenshot: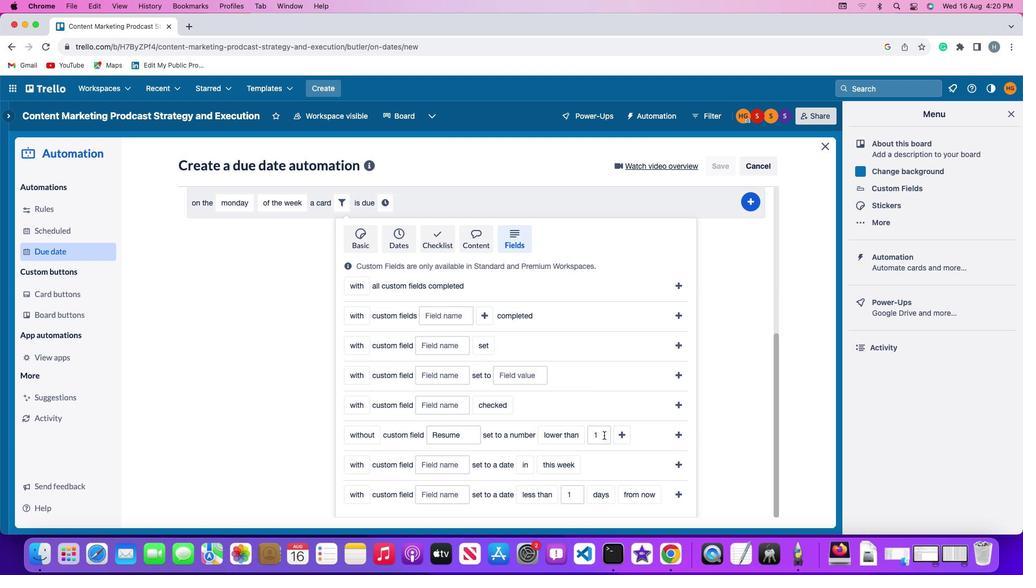 
Action: Mouse pressed left at (604, 435)
Screenshot: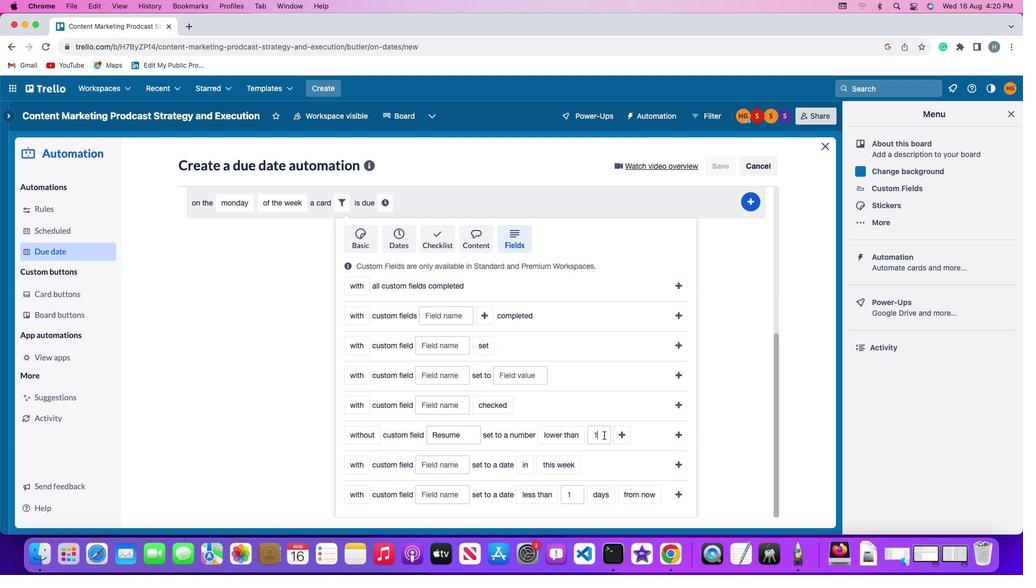 
Action: Key pressed Key.backspace'1'
Screenshot: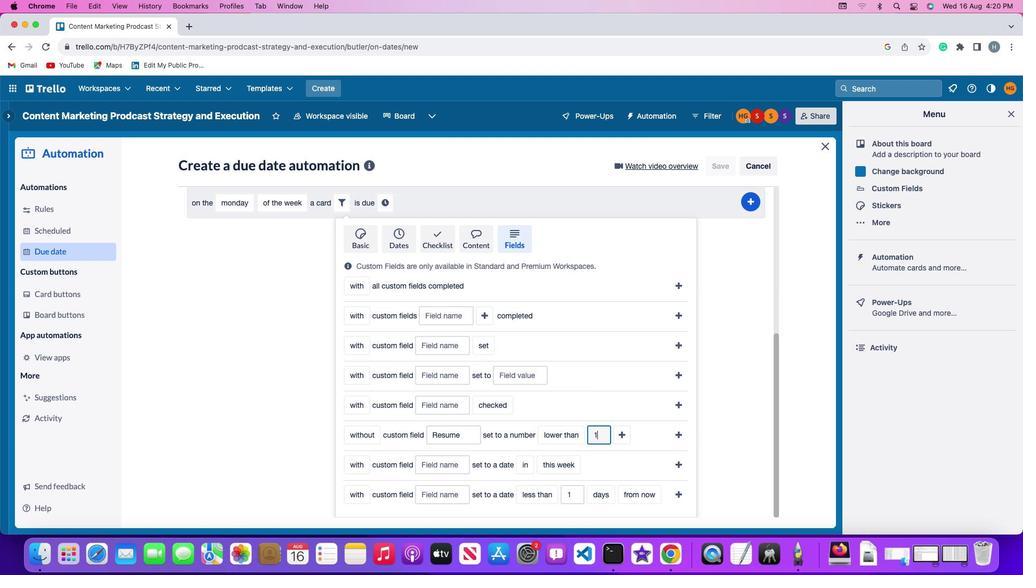 
Action: Mouse moved to (624, 435)
Screenshot: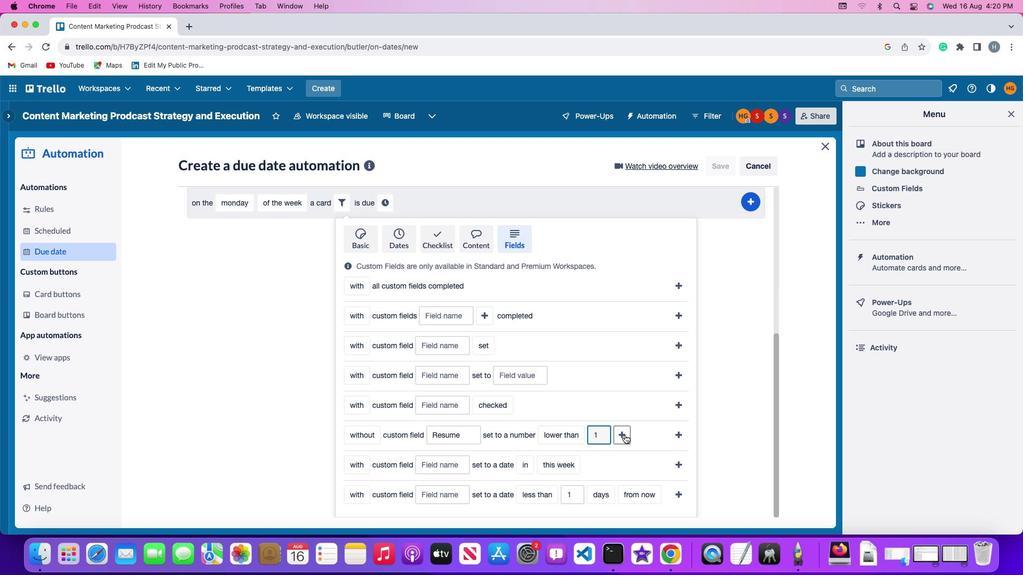 
Action: Mouse pressed left at (624, 435)
Screenshot: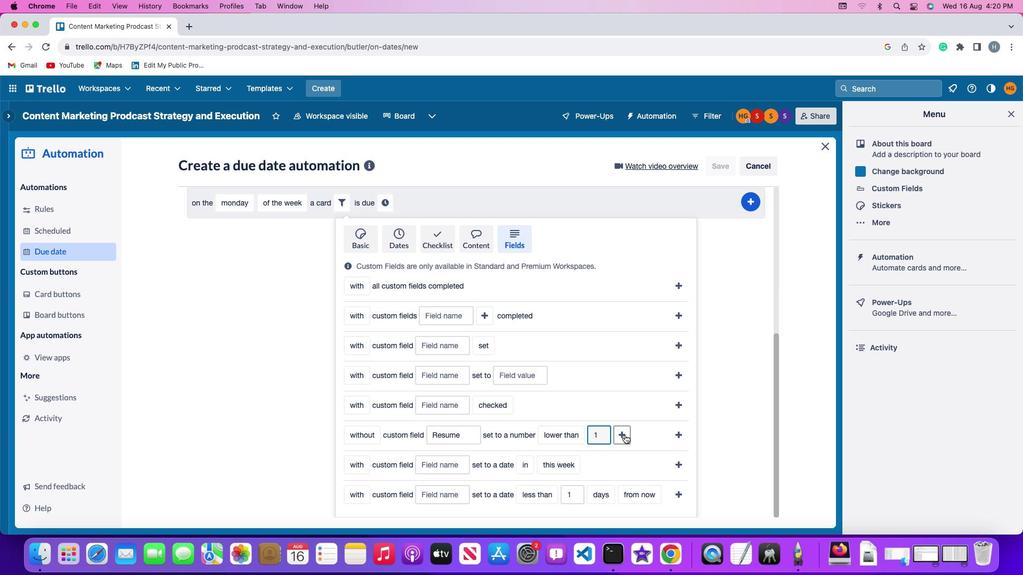 
Action: Mouse moved to (651, 441)
Screenshot: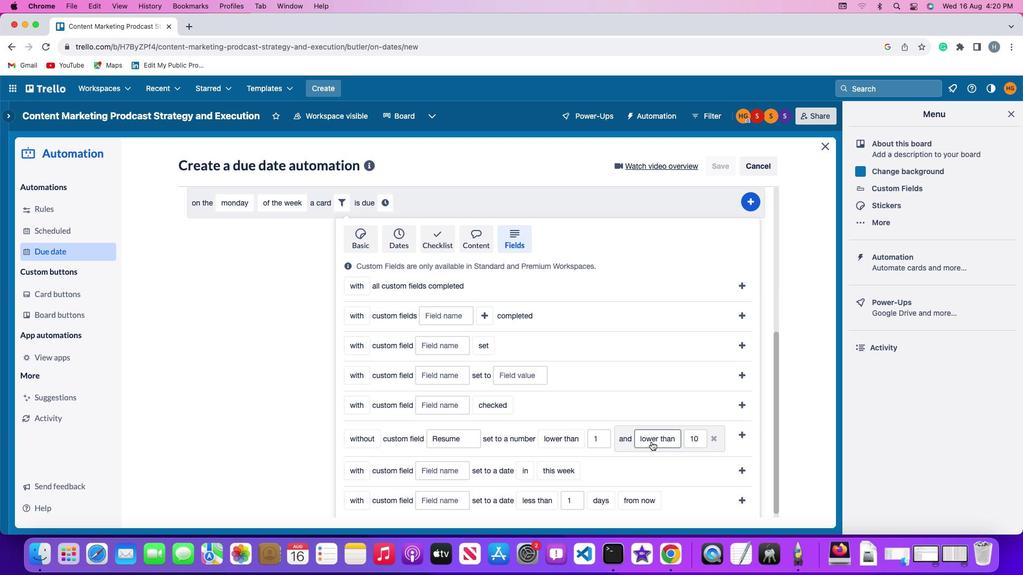 
Action: Mouse pressed left at (651, 441)
Screenshot: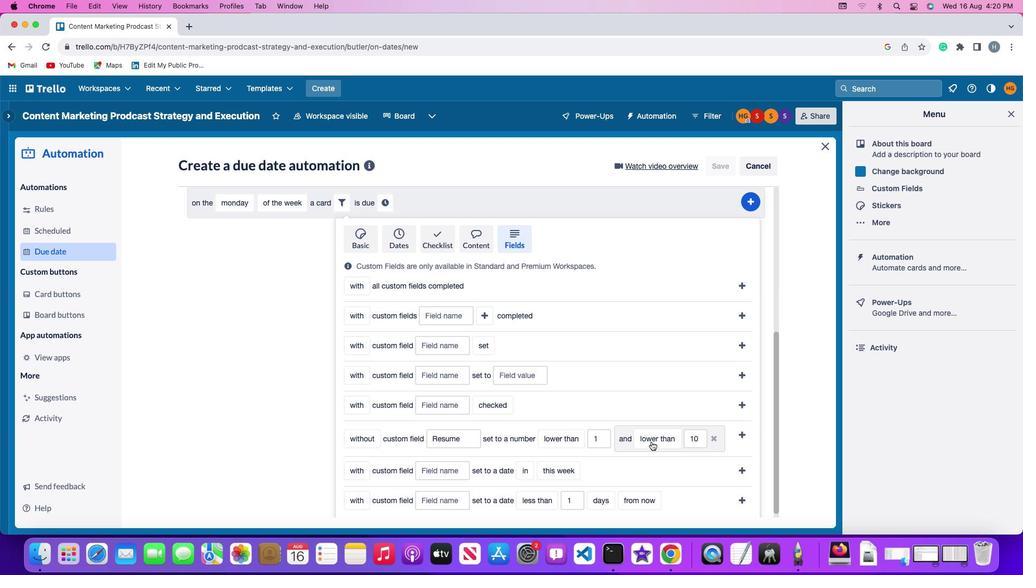 
Action: Mouse moved to (660, 398)
Screenshot: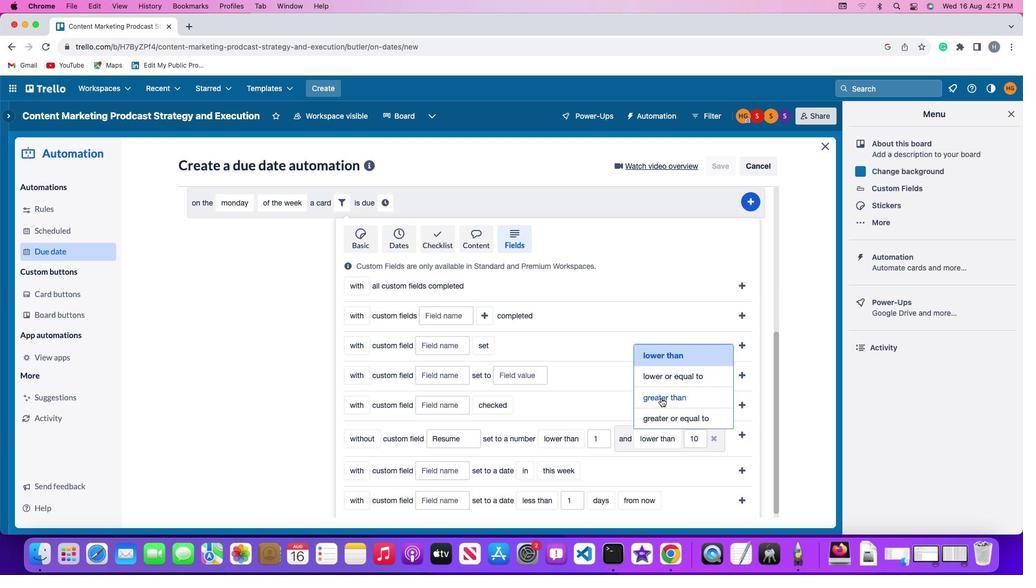 
Action: Mouse pressed left at (660, 398)
Screenshot: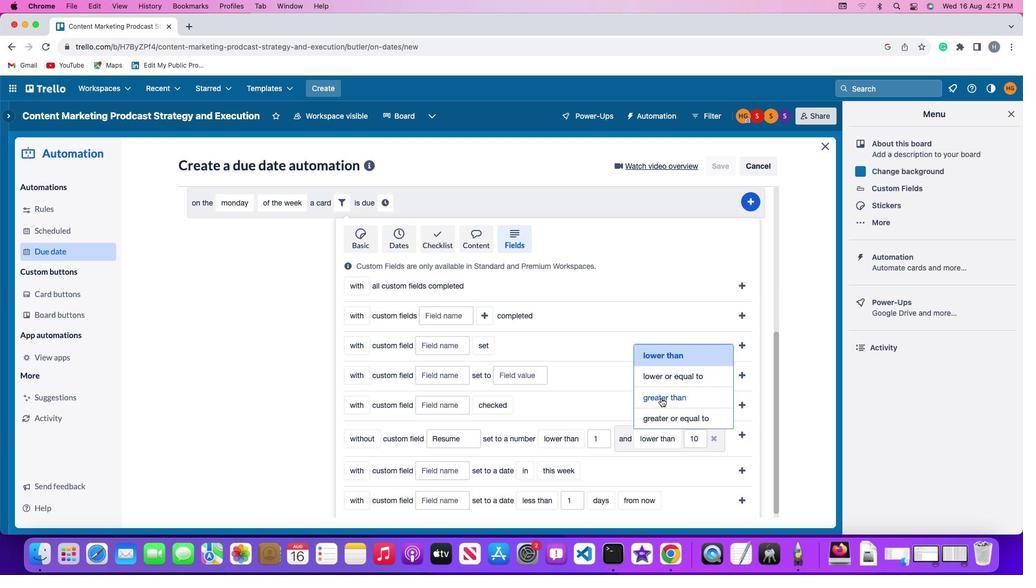 
Action: Mouse moved to (434, 456)
Screenshot: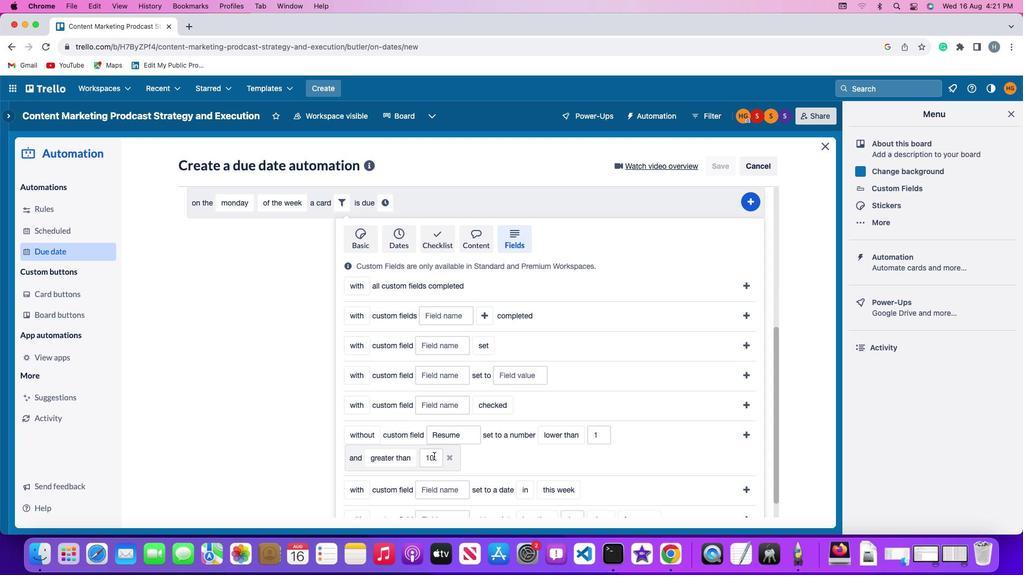 
Action: Mouse pressed left at (434, 456)
Screenshot: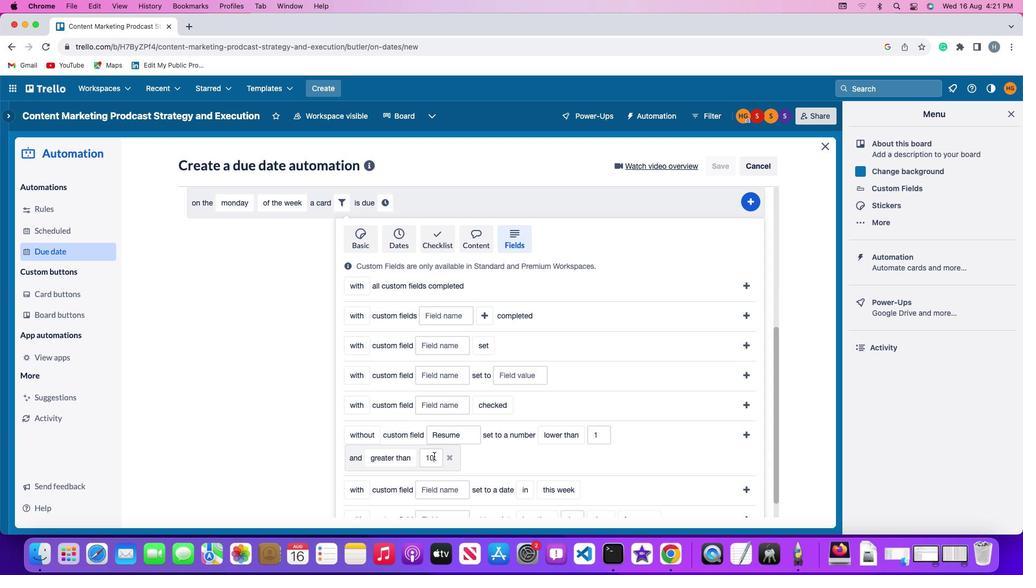 
Action: Key pressed Key.backspaceKey.backspace'1''0'
Screenshot: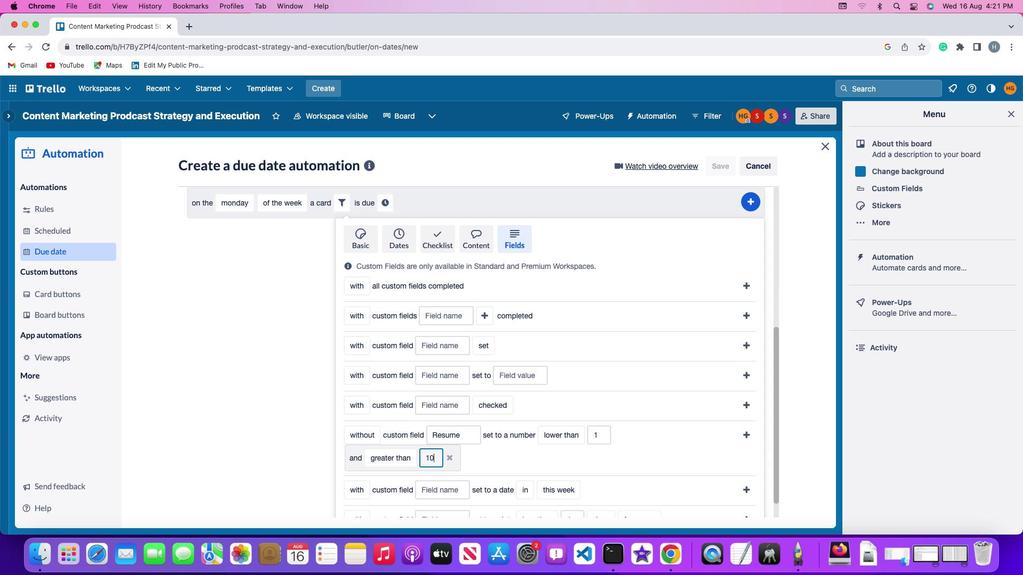
Action: Mouse moved to (742, 432)
Screenshot: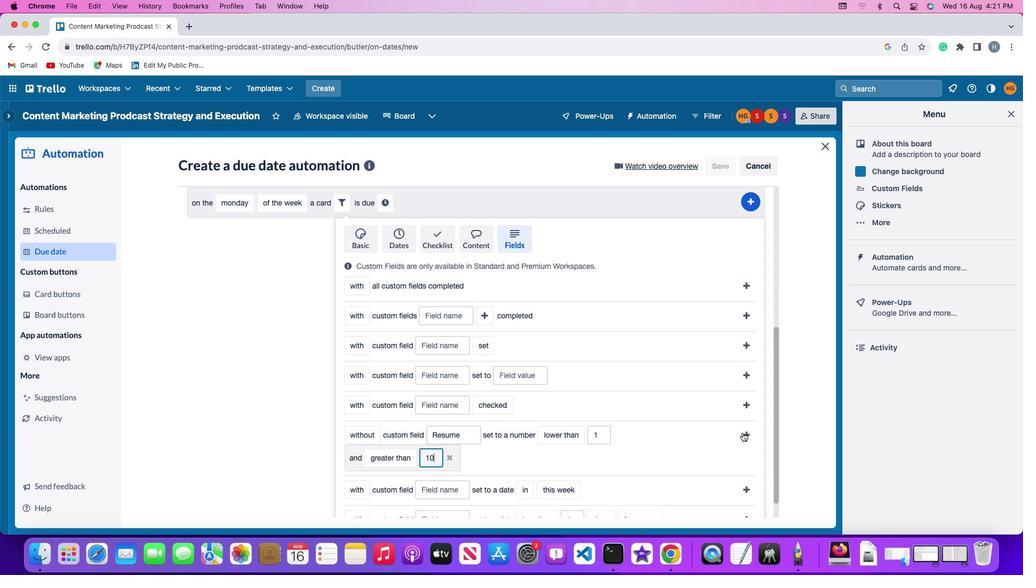 
Action: Mouse pressed left at (742, 432)
Screenshot: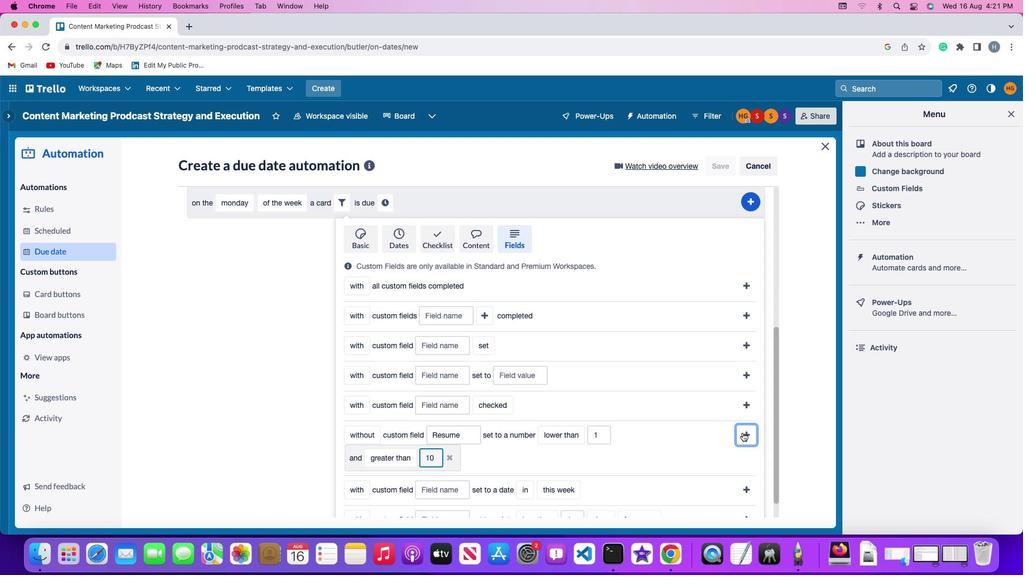 
Action: Mouse moved to (676, 463)
Screenshot: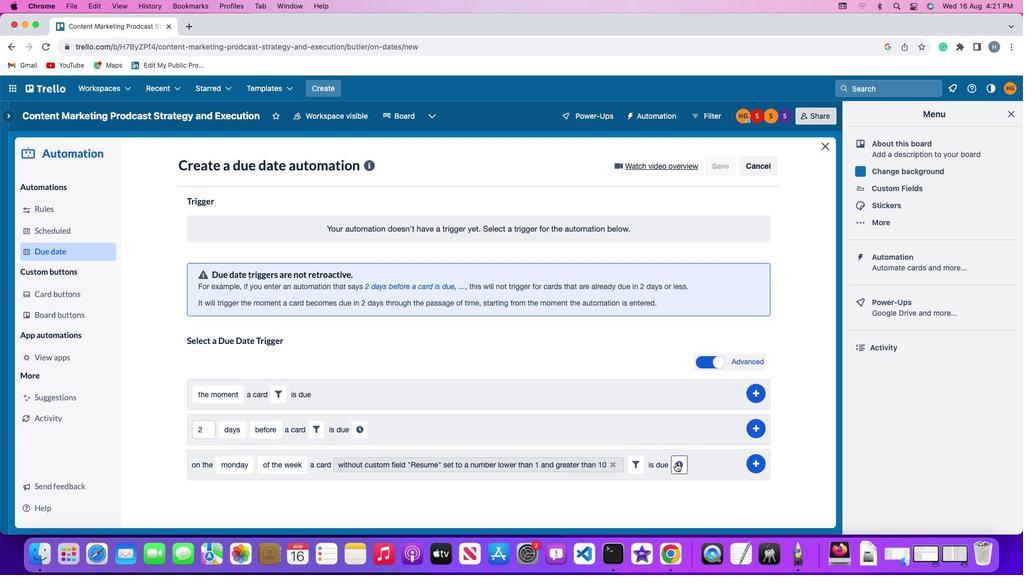 
Action: Mouse pressed left at (676, 463)
Screenshot: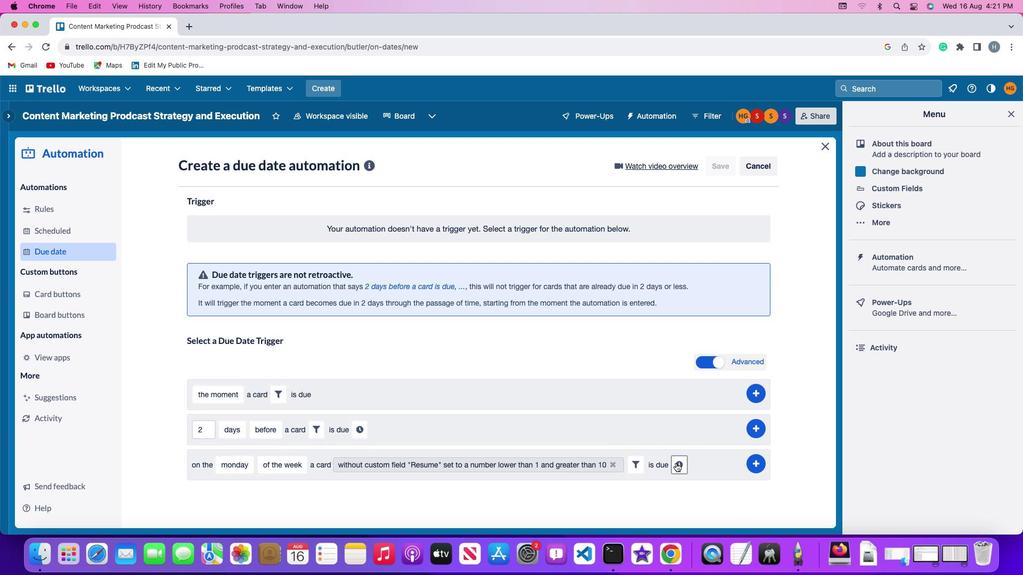 
Action: Mouse moved to (222, 489)
Screenshot: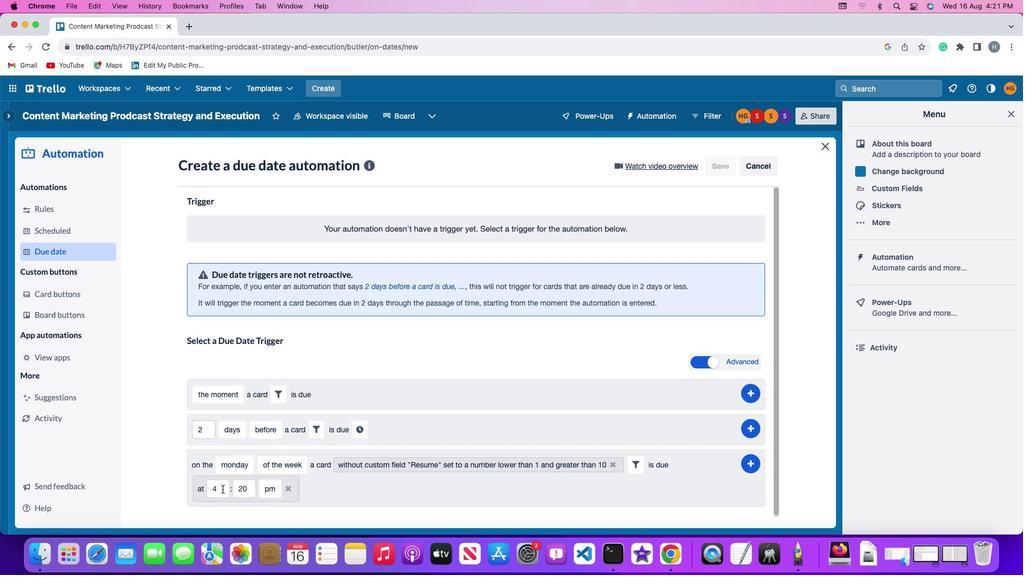 
Action: Mouse pressed left at (222, 489)
Screenshot: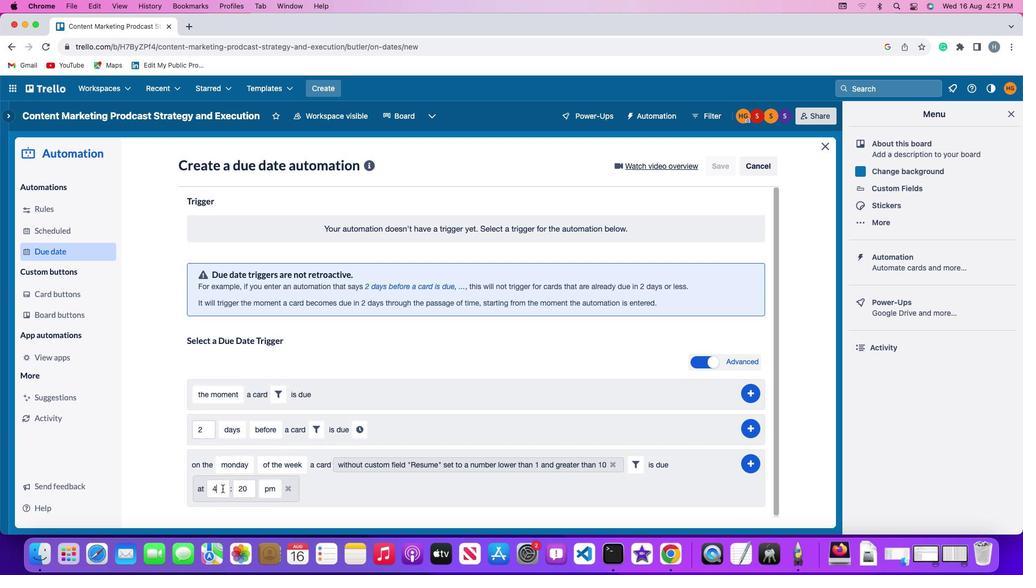 
Action: Mouse moved to (222, 488)
Screenshot: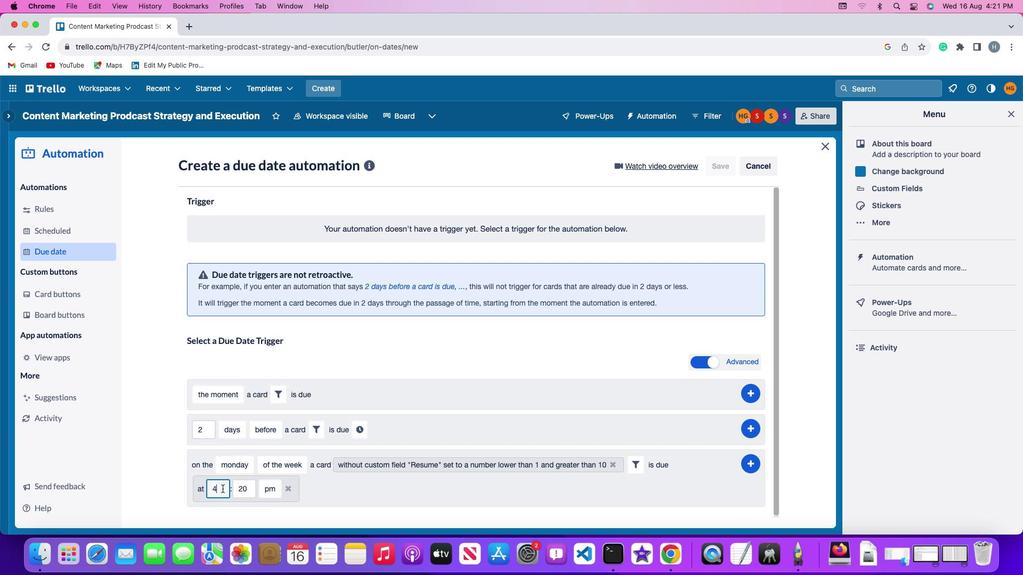 
Action: Key pressed Key.backspace'1''1'
Screenshot: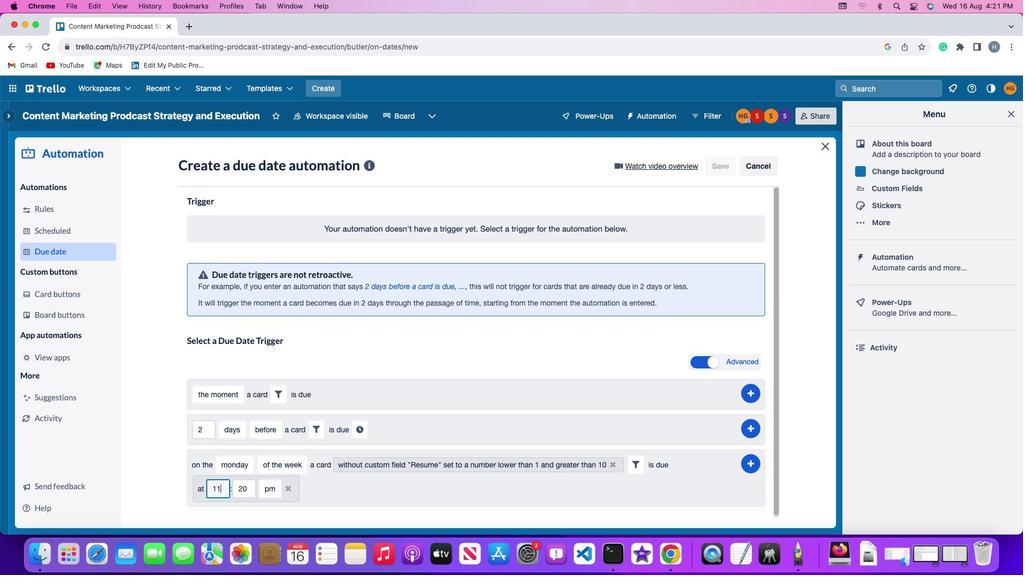 
Action: Mouse moved to (247, 490)
Screenshot: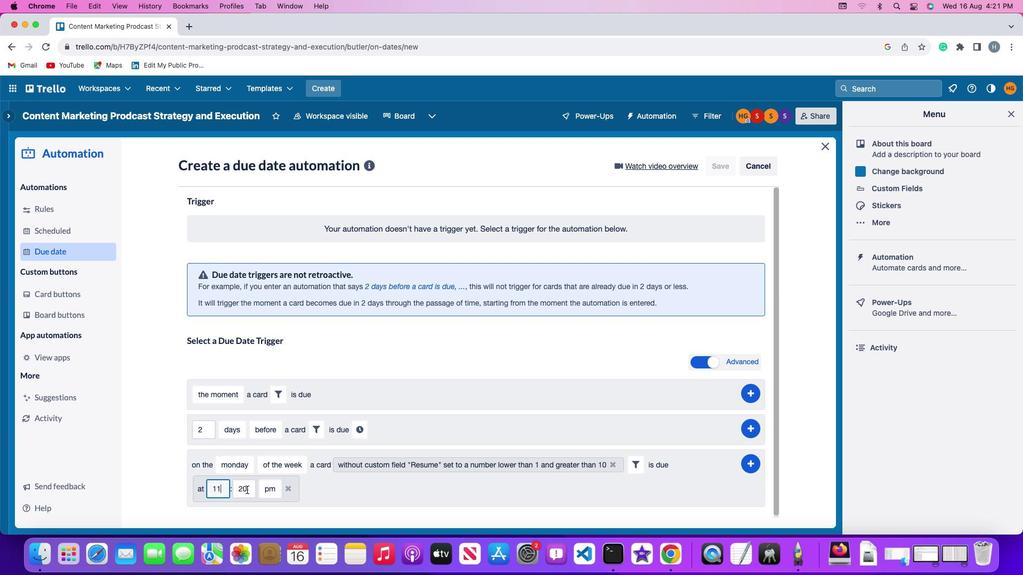 
Action: Mouse pressed left at (247, 490)
Screenshot: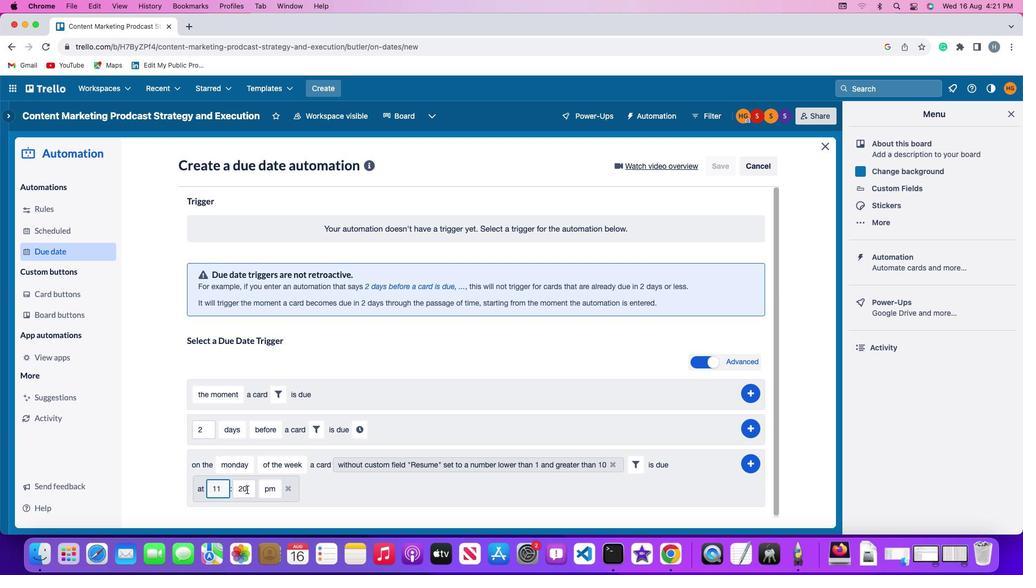 
Action: Key pressed Key.backspaceKey.backspace'0'
Screenshot: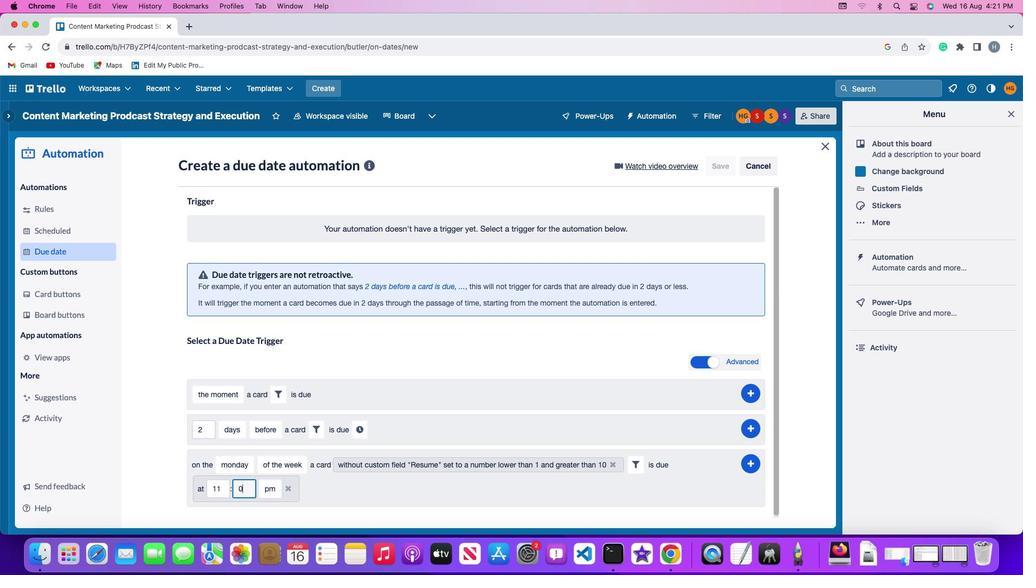 
Action: Mouse moved to (247, 490)
Screenshot: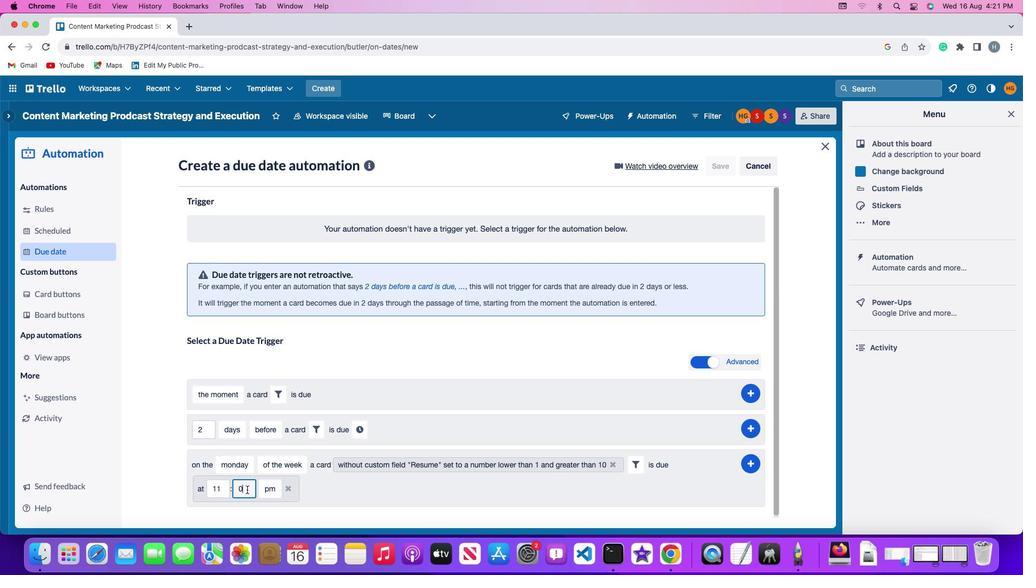 
Action: Key pressed '0'
Screenshot: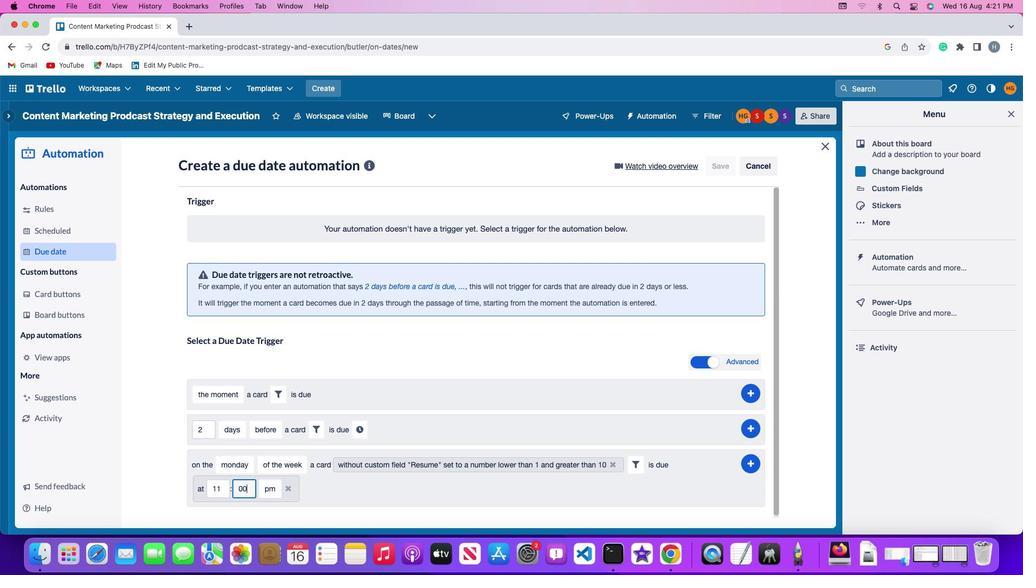 
Action: Mouse moved to (263, 490)
Screenshot: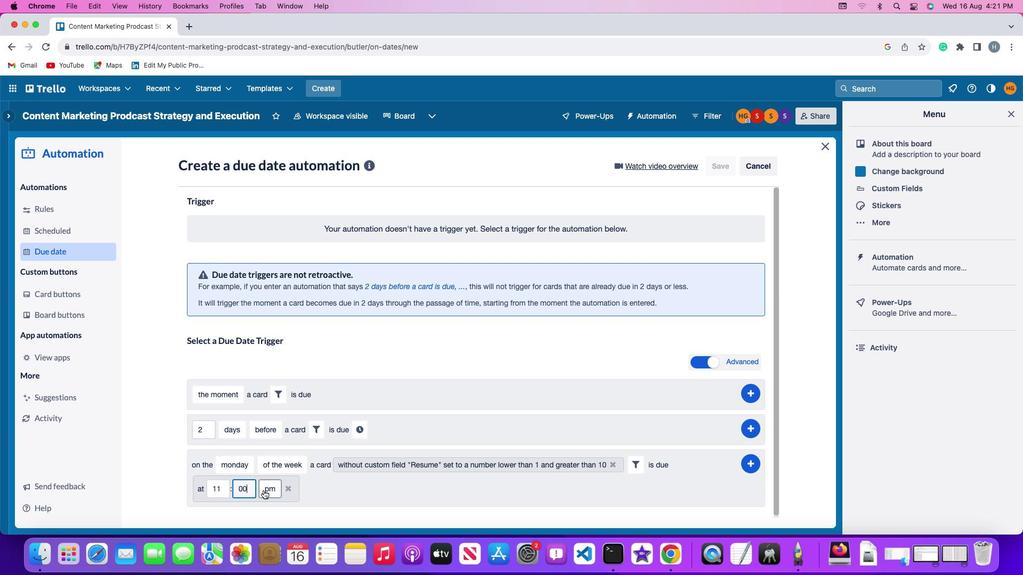 
Action: Mouse pressed left at (263, 490)
Screenshot: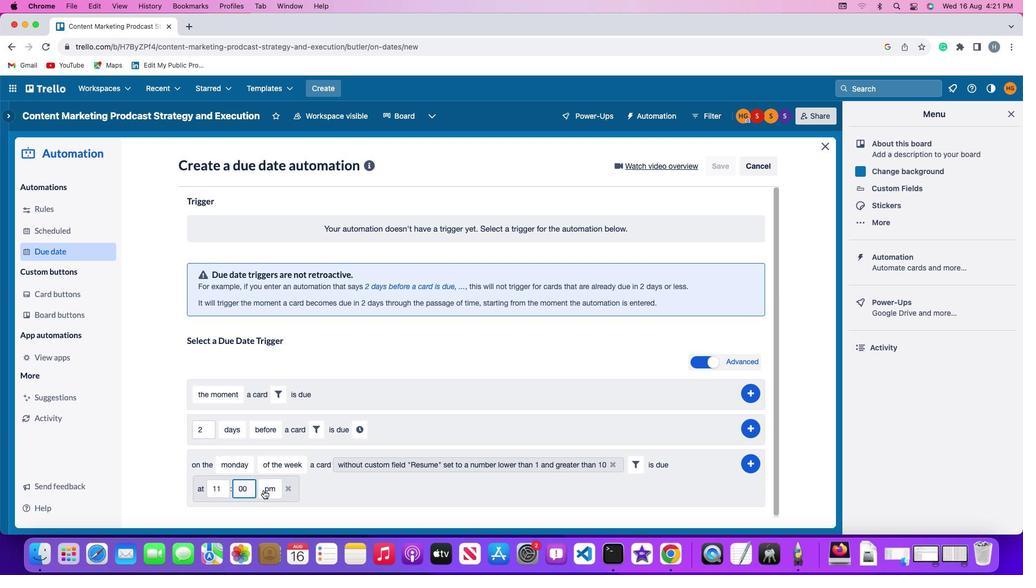 
Action: Mouse moved to (274, 448)
Screenshot: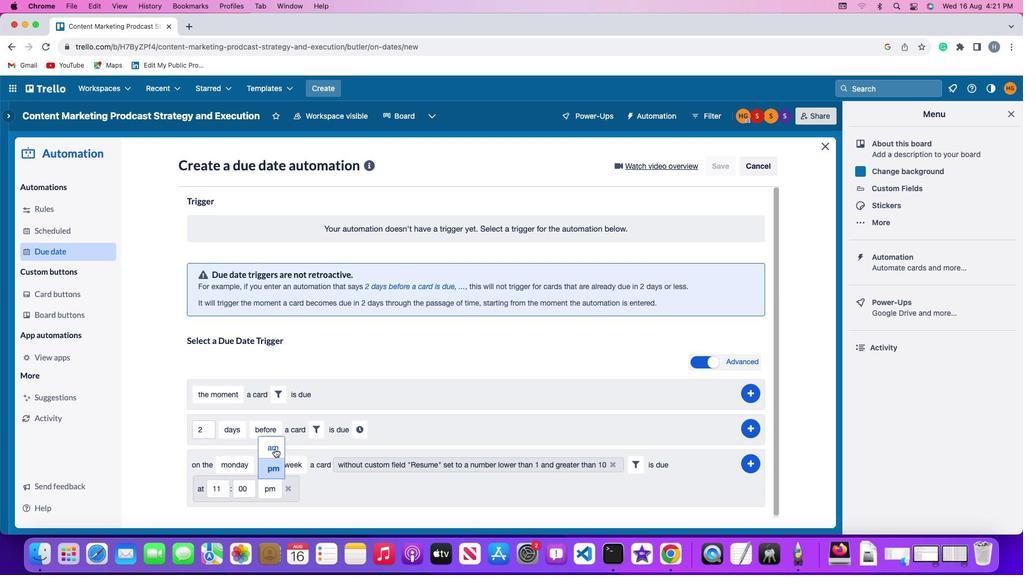 
Action: Mouse pressed left at (274, 448)
Screenshot: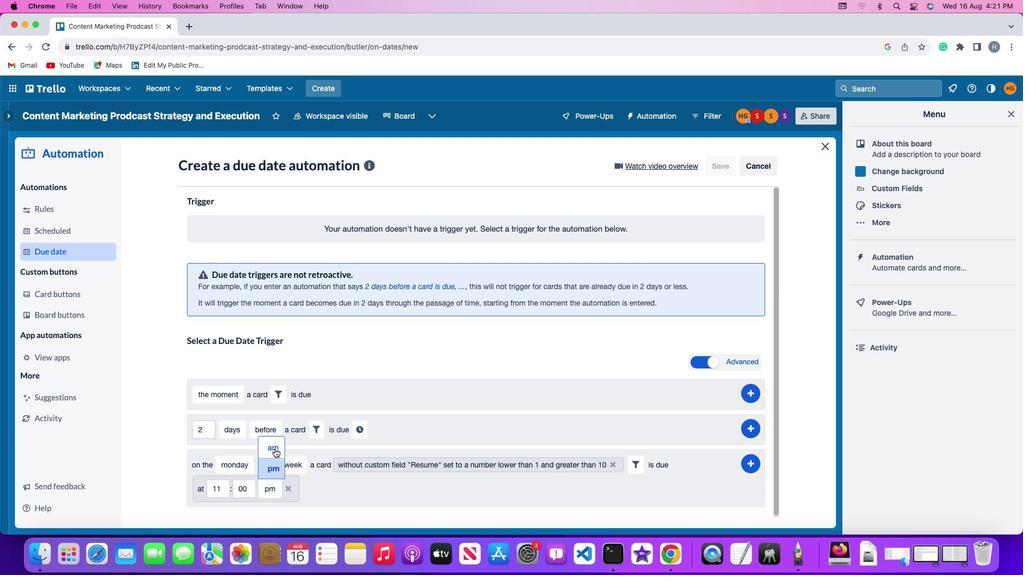 
Action: Mouse moved to (749, 460)
Screenshot: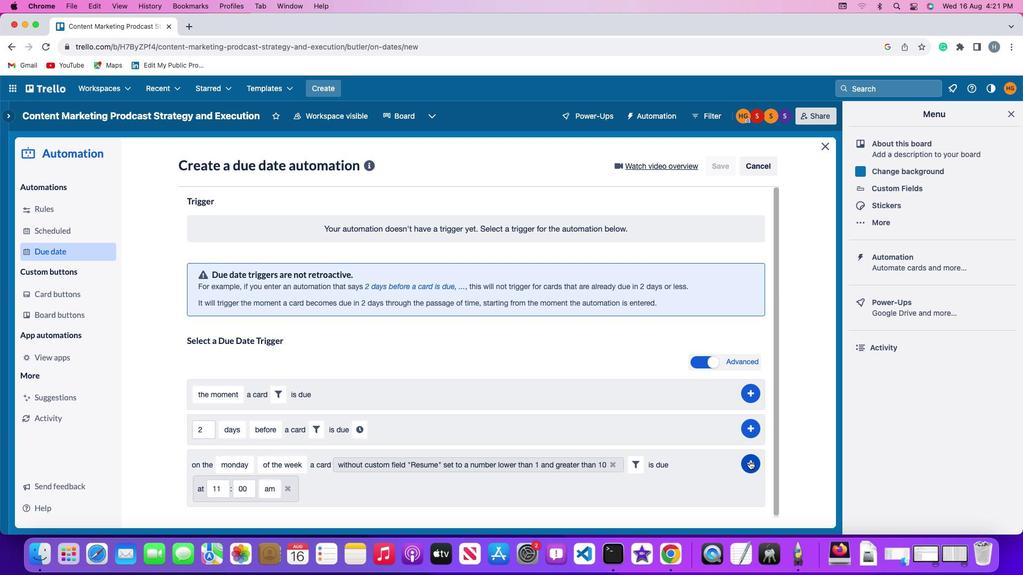 
Action: Mouse pressed left at (749, 460)
Screenshot: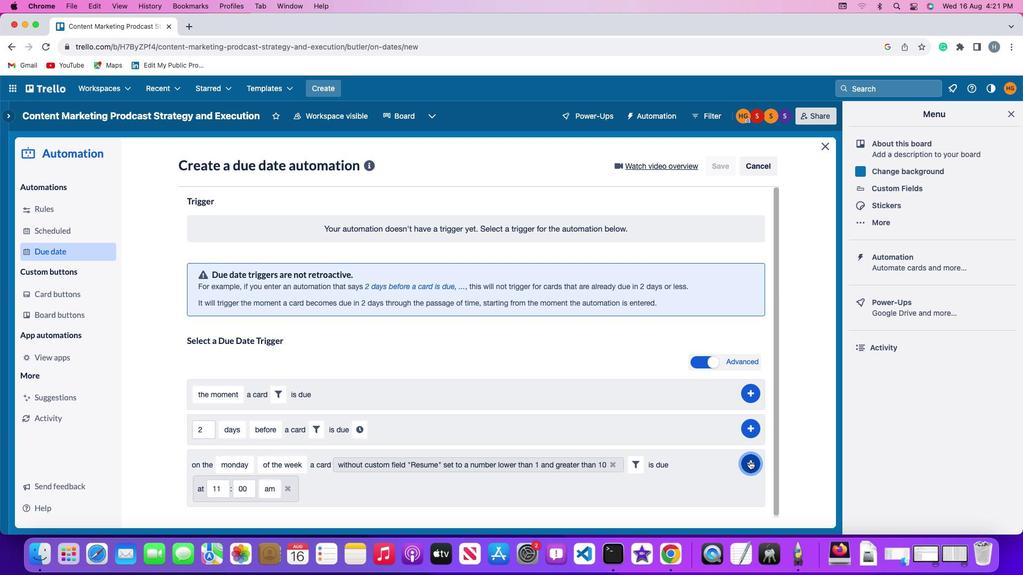 
Action: Mouse moved to (795, 374)
Screenshot: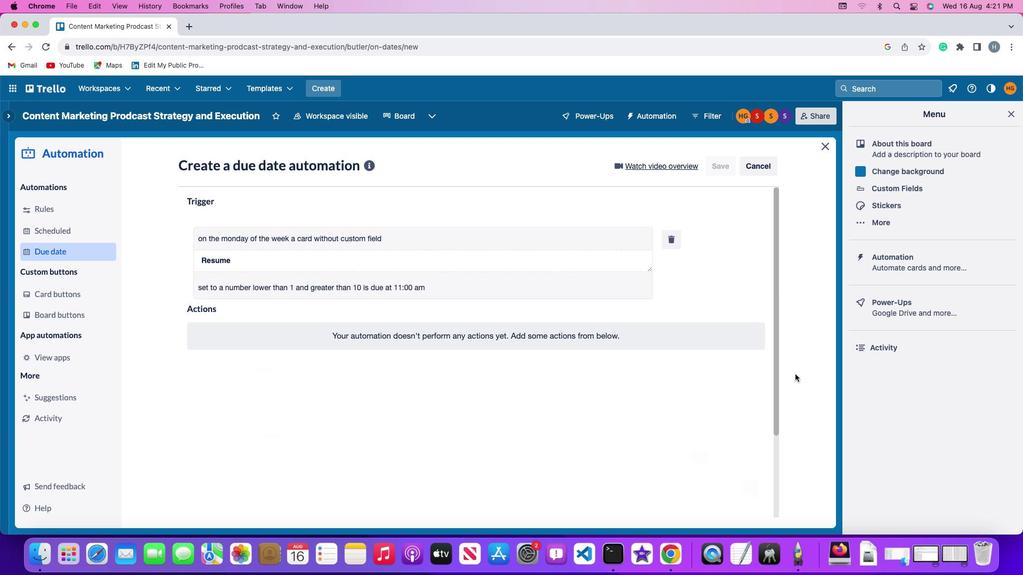 
